Task: Find connections with filter location Cullera with filter topic #linkedinwith filter profile language English with filter current company PayPal with filter school Mahatma Jyotiba Phule Rohilkhand University with filter industry Zoos and Botanical Gardens with filter service category Technical with filter keywords title Tutor/Online Tutor
Action: Mouse moved to (503, 65)
Screenshot: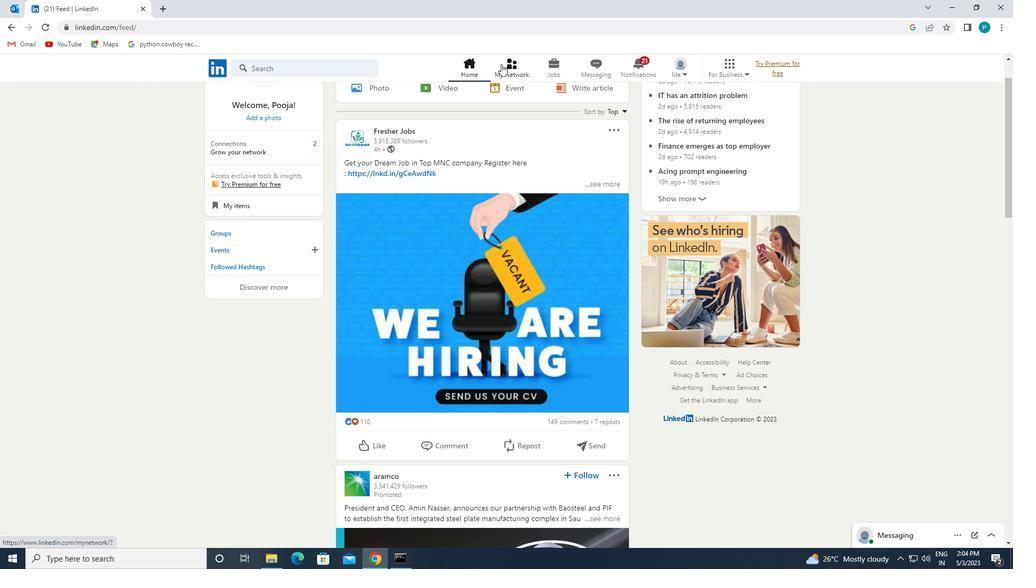 
Action: Mouse pressed left at (503, 65)
Screenshot: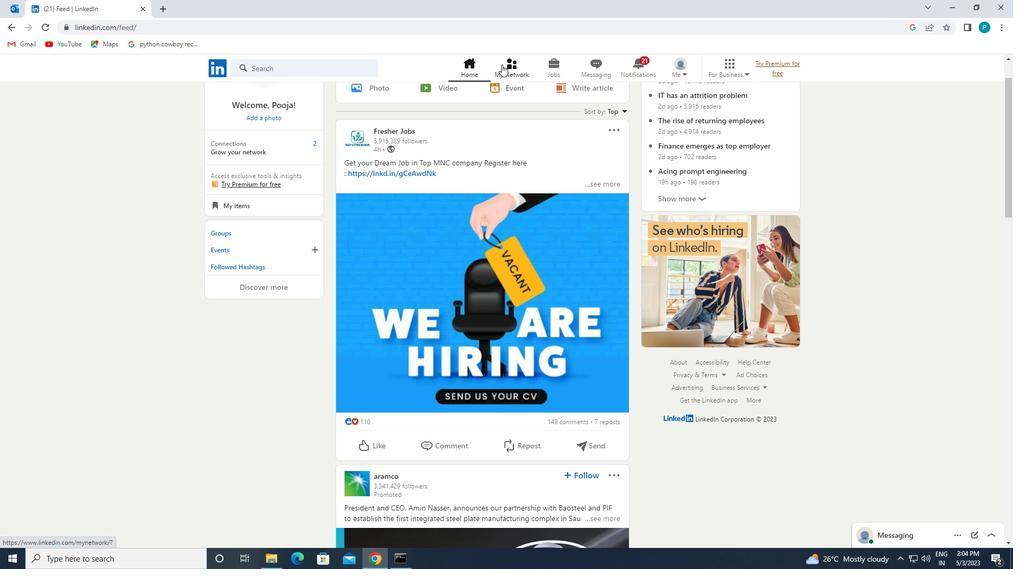 
Action: Mouse moved to (282, 121)
Screenshot: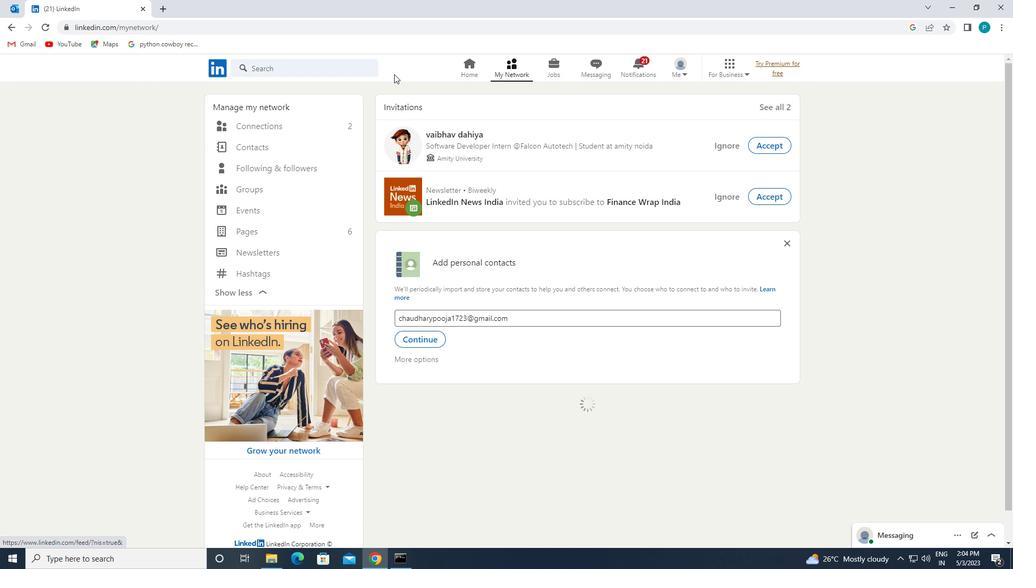
Action: Mouse pressed left at (282, 121)
Screenshot: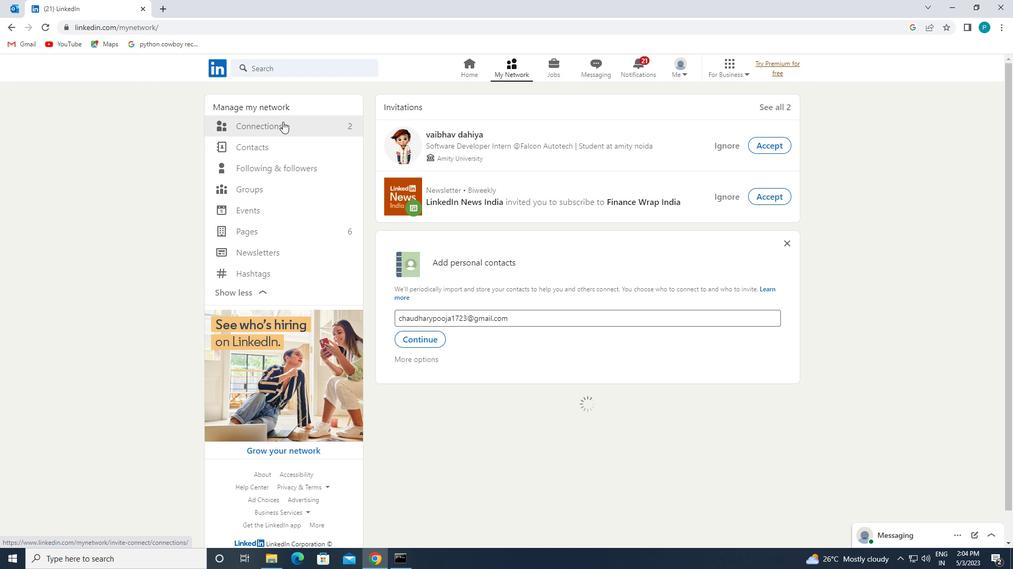 
Action: Mouse moved to (589, 124)
Screenshot: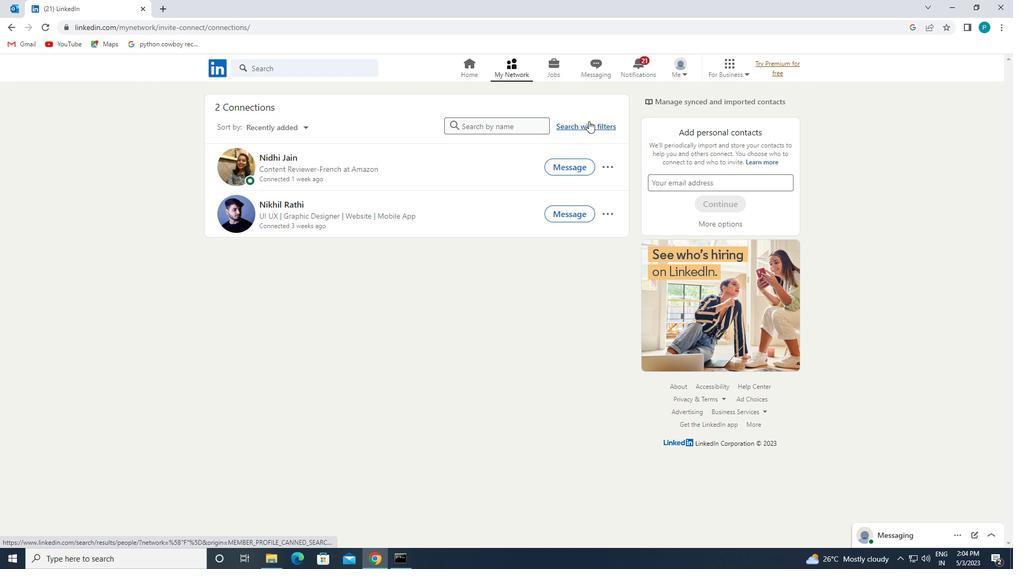 
Action: Mouse pressed left at (589, 124)
Screenshot: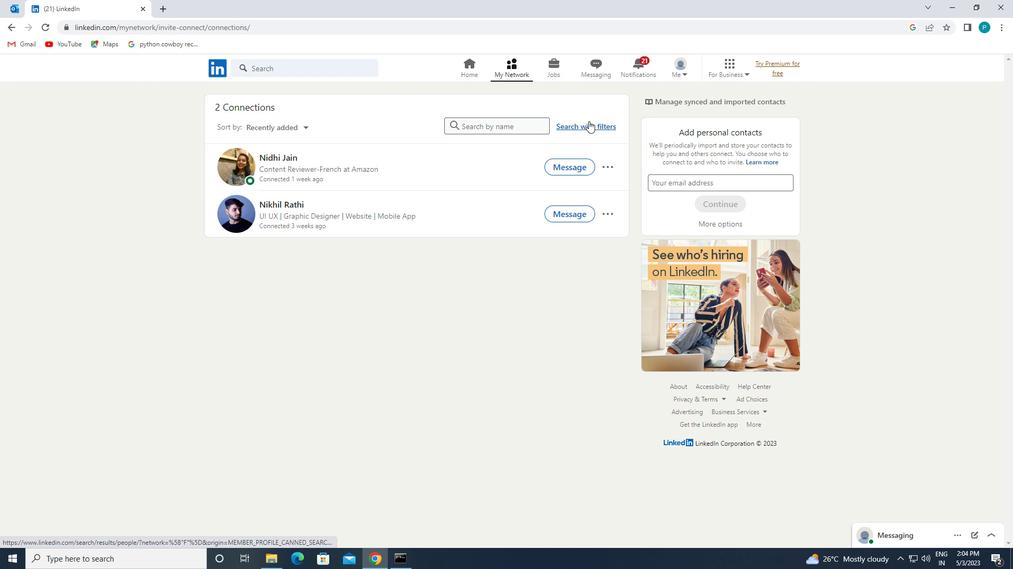 
Action: Mouse moved to (538, 98)
Screenshot: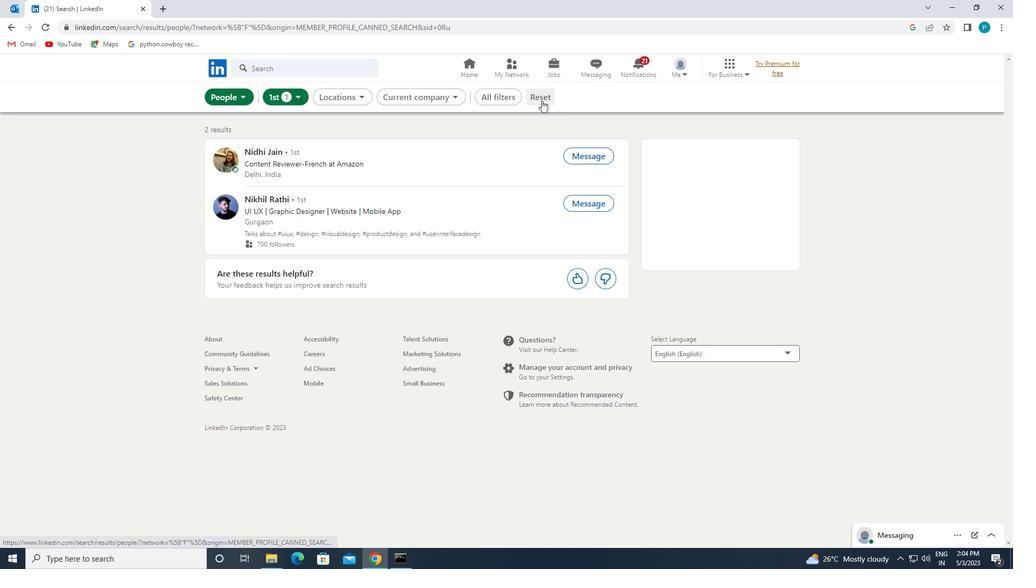 
Action: Mouse pressed left at (538, 98)
Screenshot: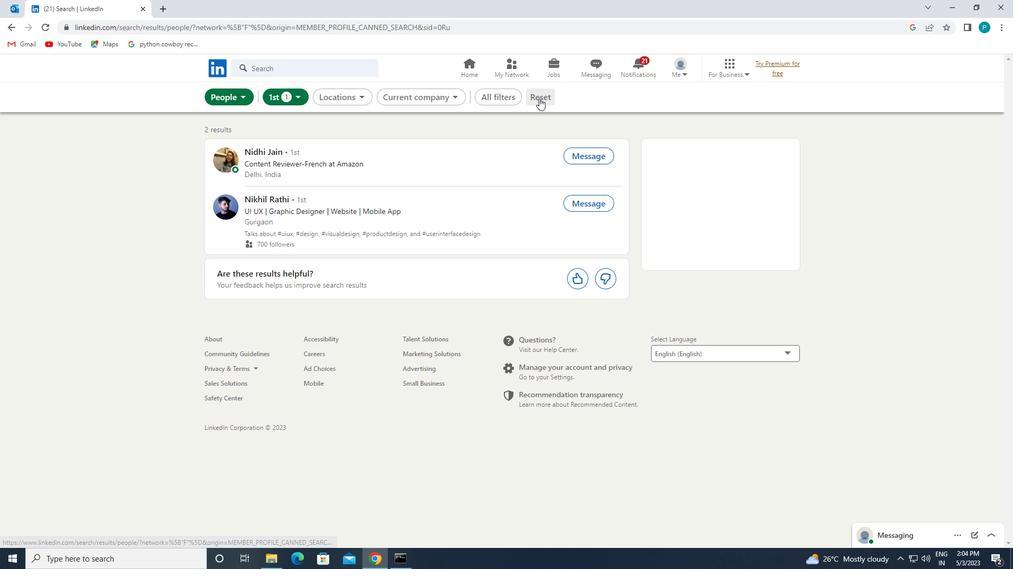 
Action: Mouse moved to (538, 98)
Screenshot: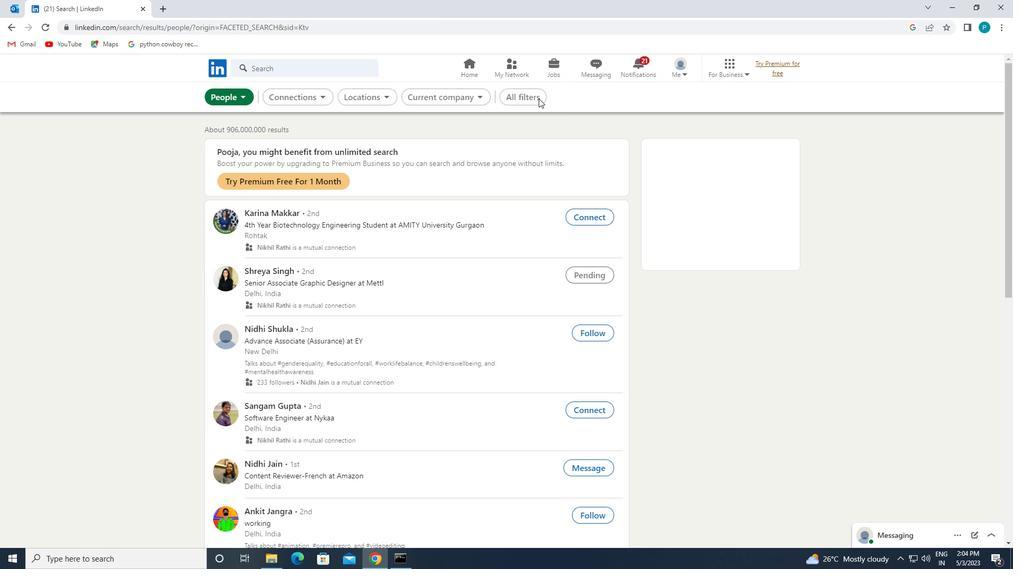 
Action: Mouse pressed left at (538, 98)
Screenshot: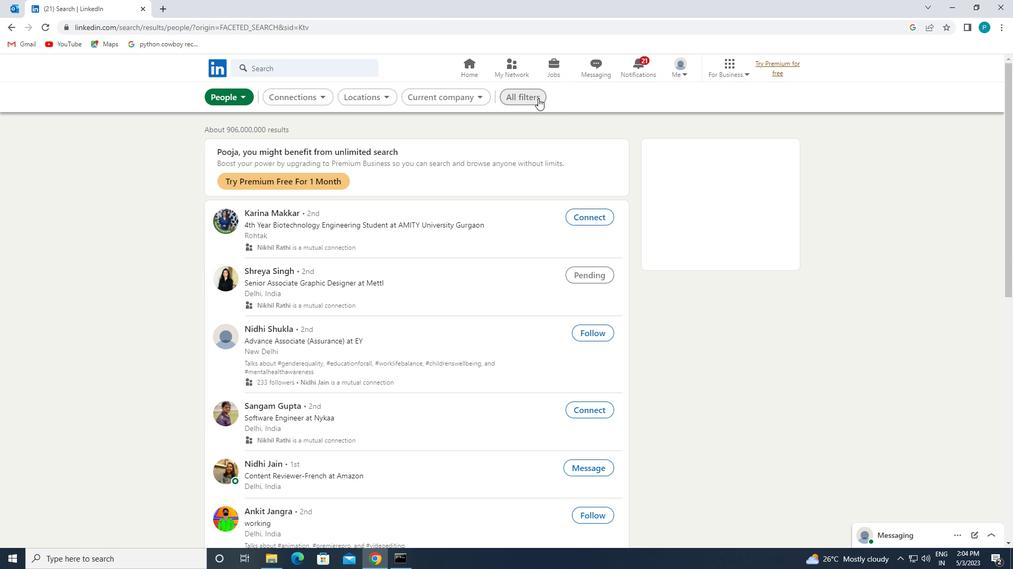 
Action: Mouse moved to (894, 239)
Screenshot: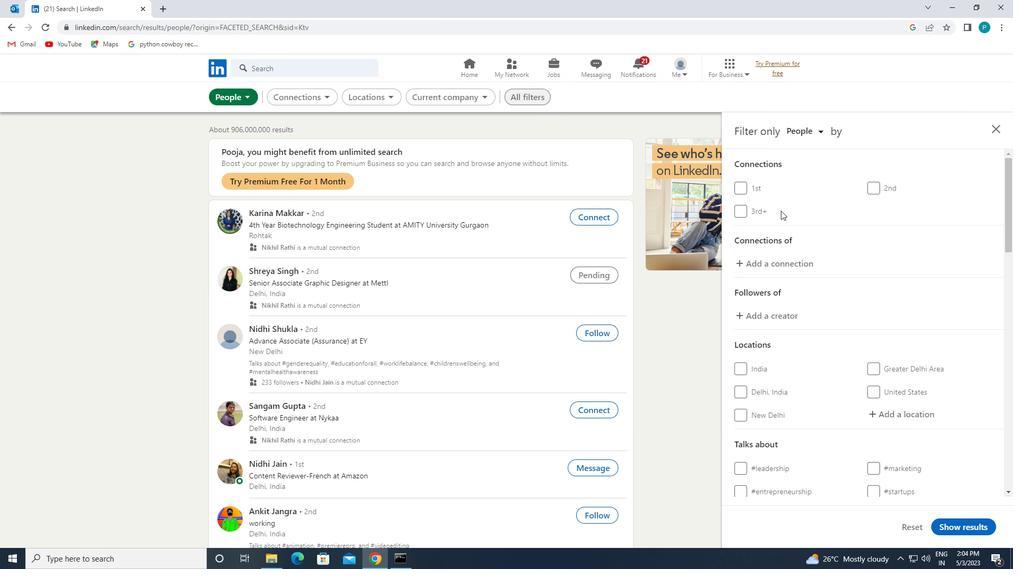 
Action: Mouse scrolled (894, 239) with delta (0, 0)
Screenshot: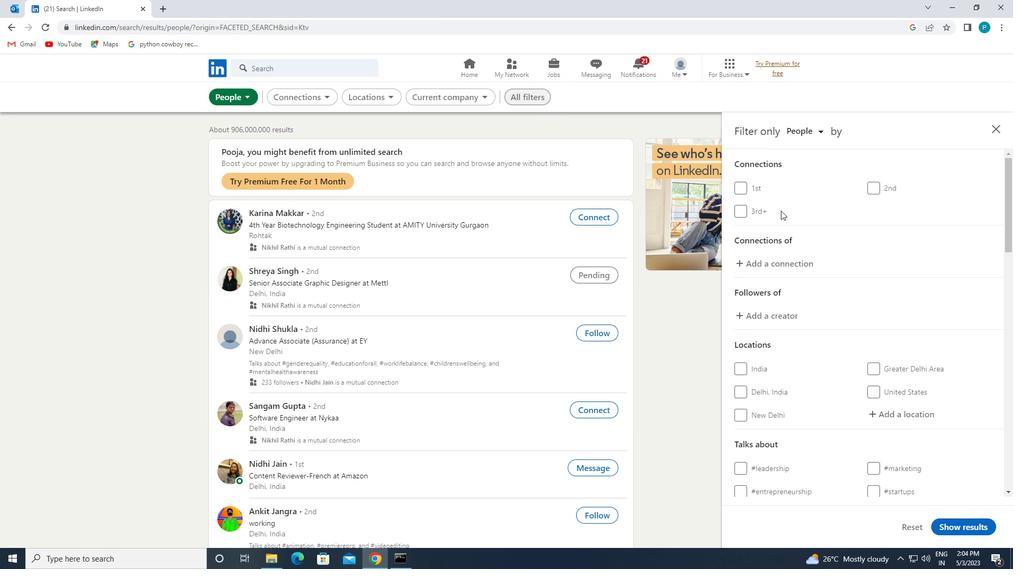 
Action: Mouse scrolled (894, 239) with delta (0, 0)
Screenshot: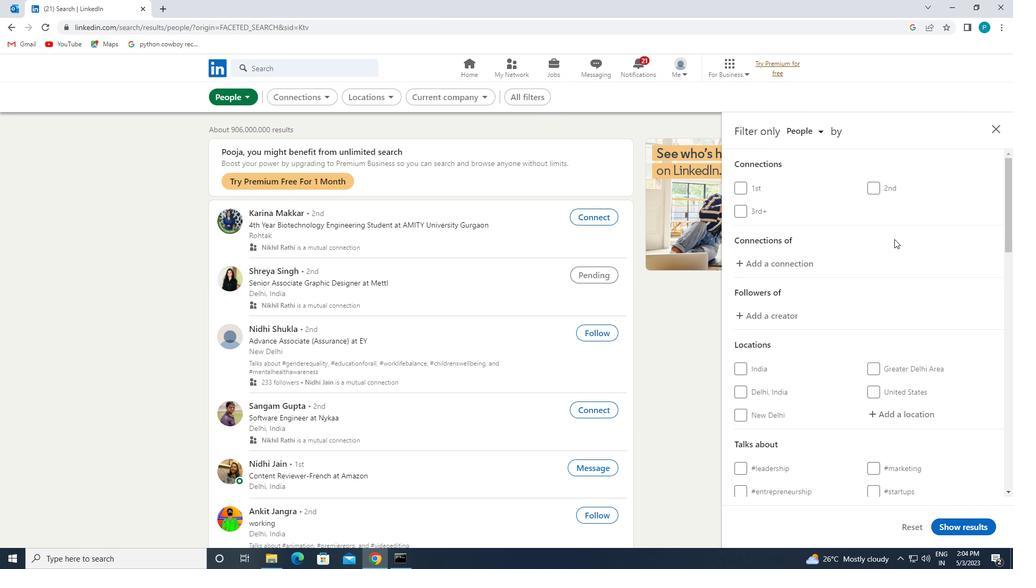 
Action: Mouse moved to (889, 309)
Screenshot: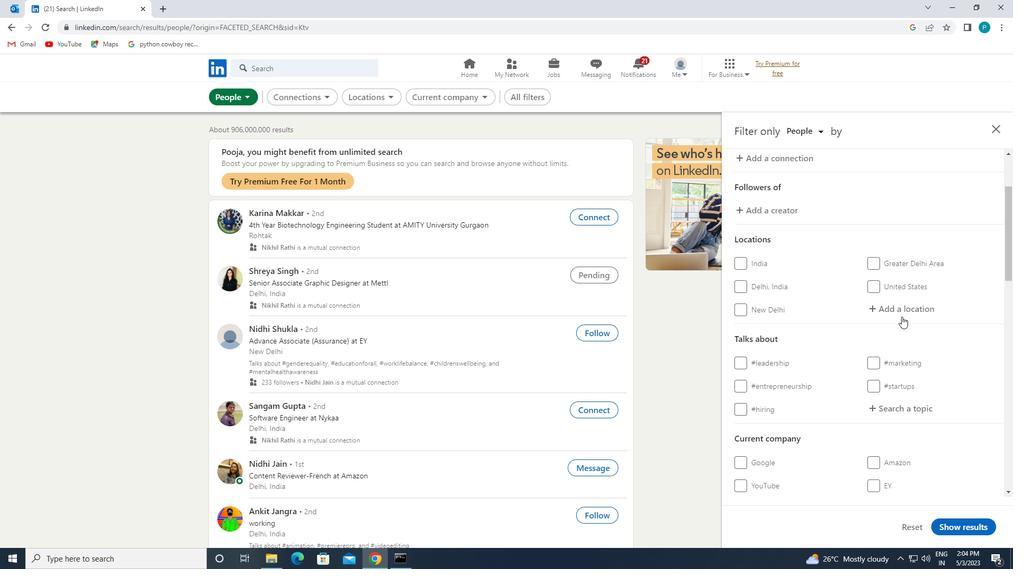 
Action: Mouse pressed left at (889, 309)
Screenshot: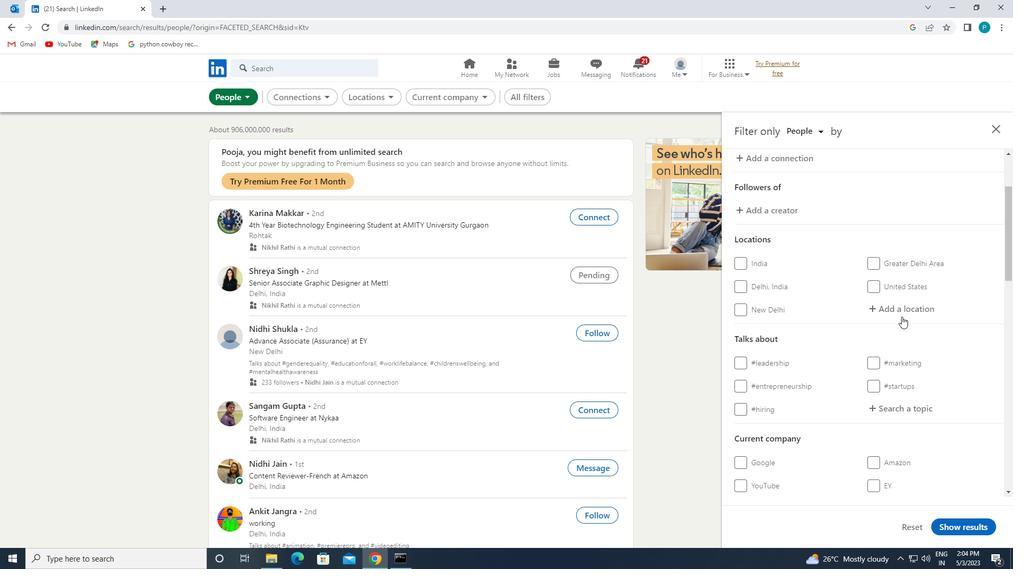 
Action: Mouse moved to (1013, 396)
Screenshot: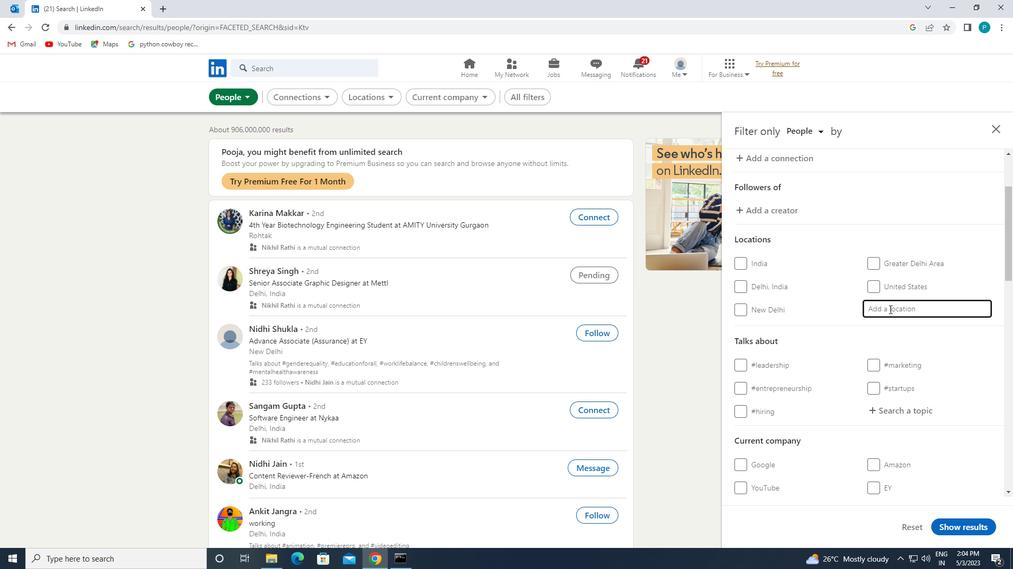 
Action: Key pressed <Key.caps_lock>c<Key.caps_lock>ullera
Screenshot: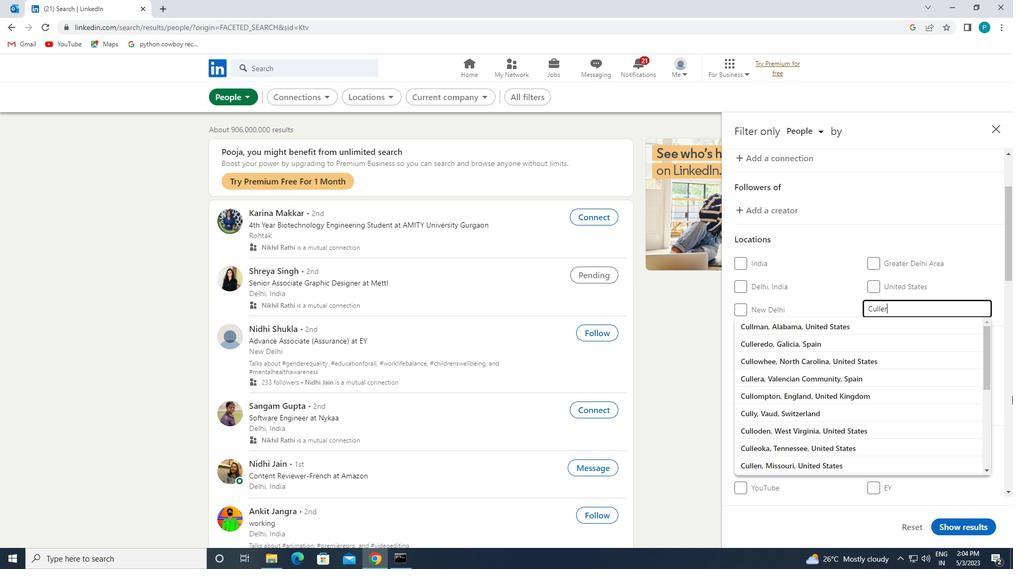 
Action: Mouse moved to (915, 330)
Screenshot: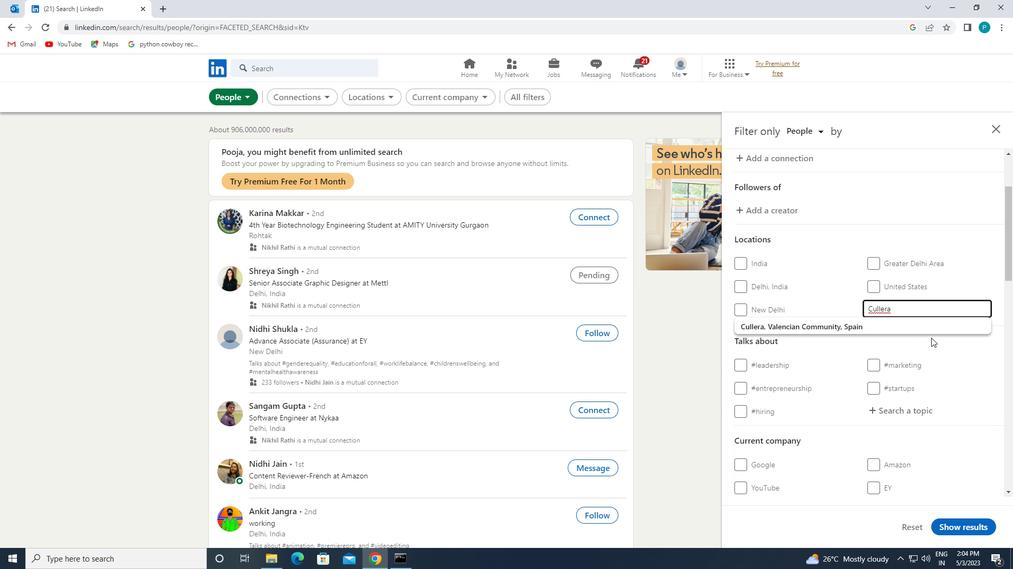 
Action: Mouse pressed left at (915, 330)
Screenshot: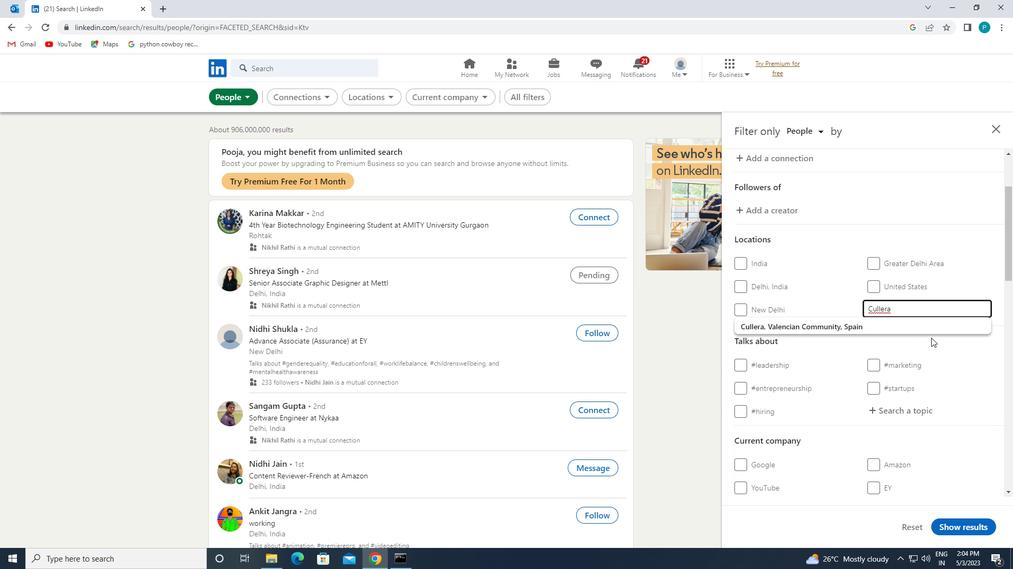
Action: Mouse scrolled (915, 330) with delta (0, 0)
Screenshot: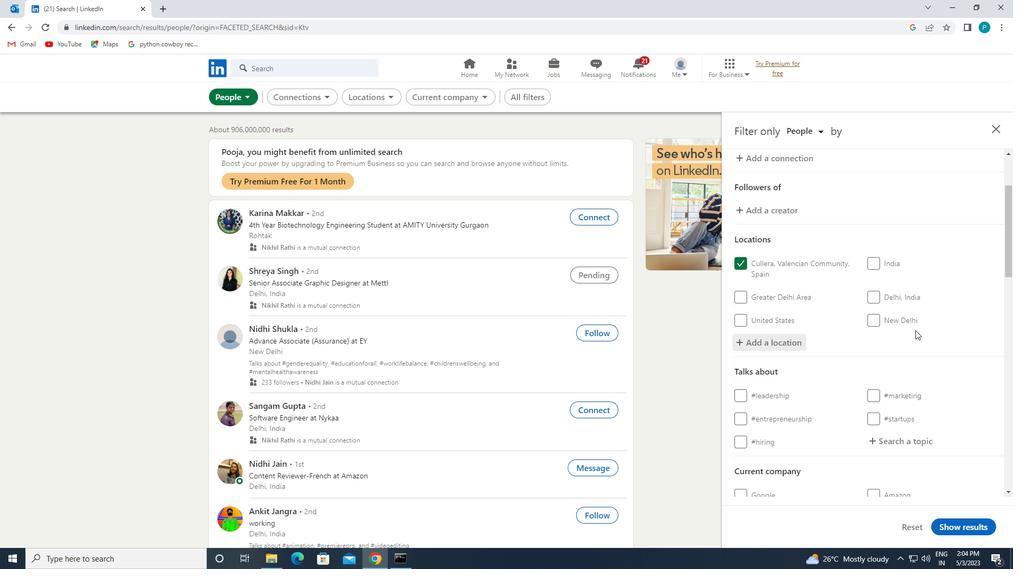 
Action: Mouse moved to (908, 392)
Screenshot: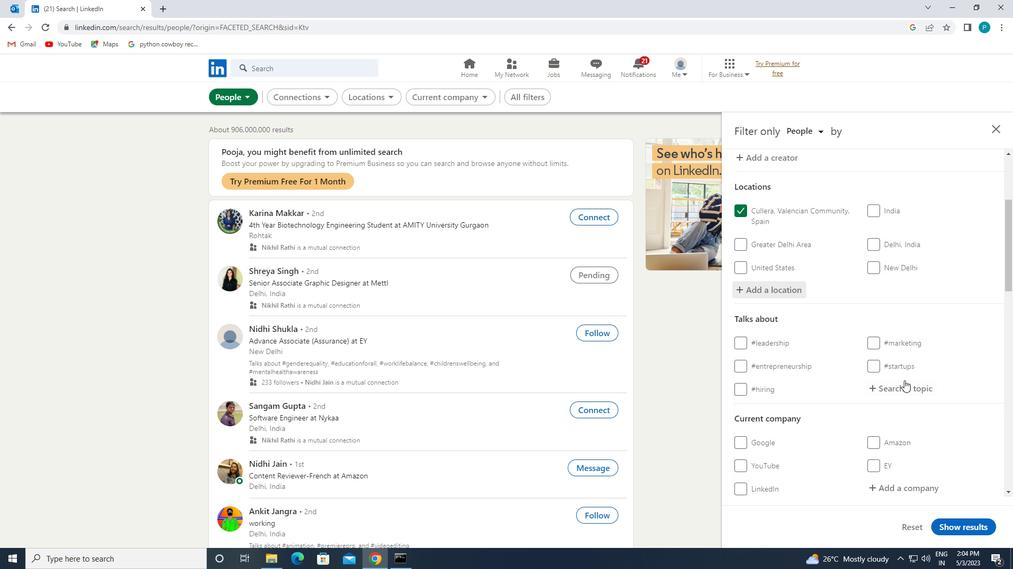 
Action: Mouse pressed left at (908, 392)
Screenshot: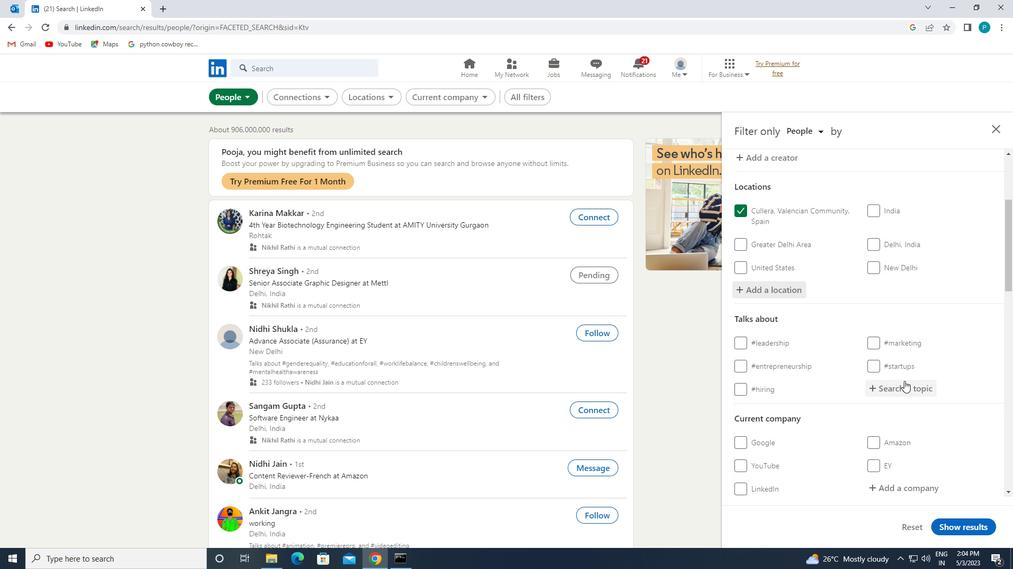 
Action: Key pressed <Key.shift>#LINKEDIN
Screenshot: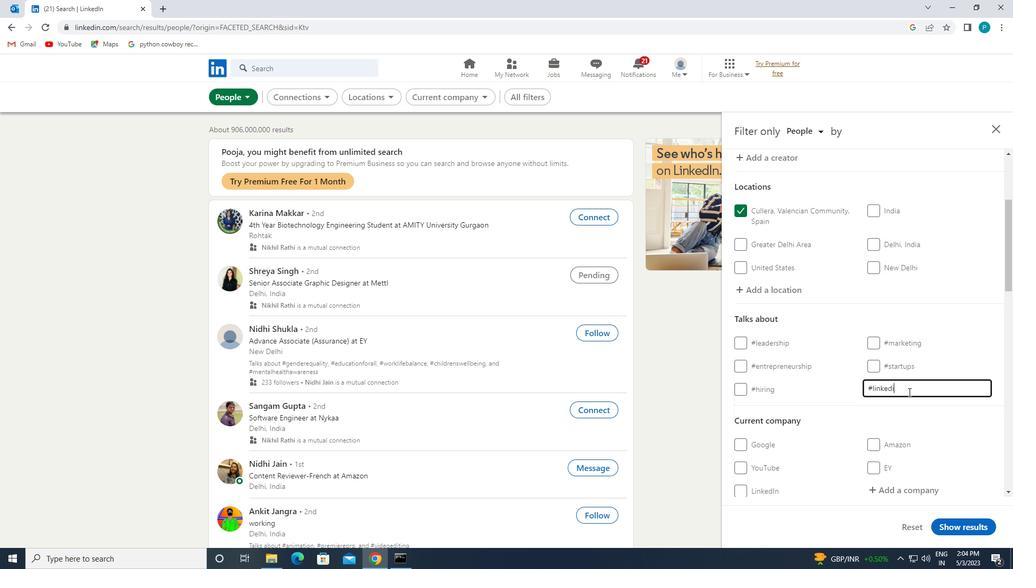 
Action: Mouse moved to (877, 370)
Screenshot: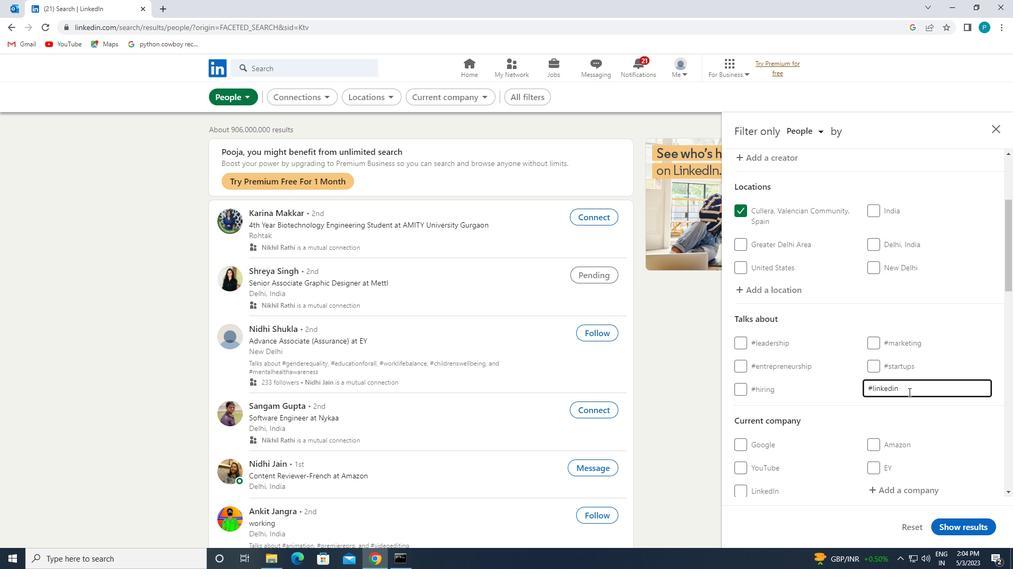 
Action: Mouse scrolled (877, 369) with delta (0, 0)
Screenshot: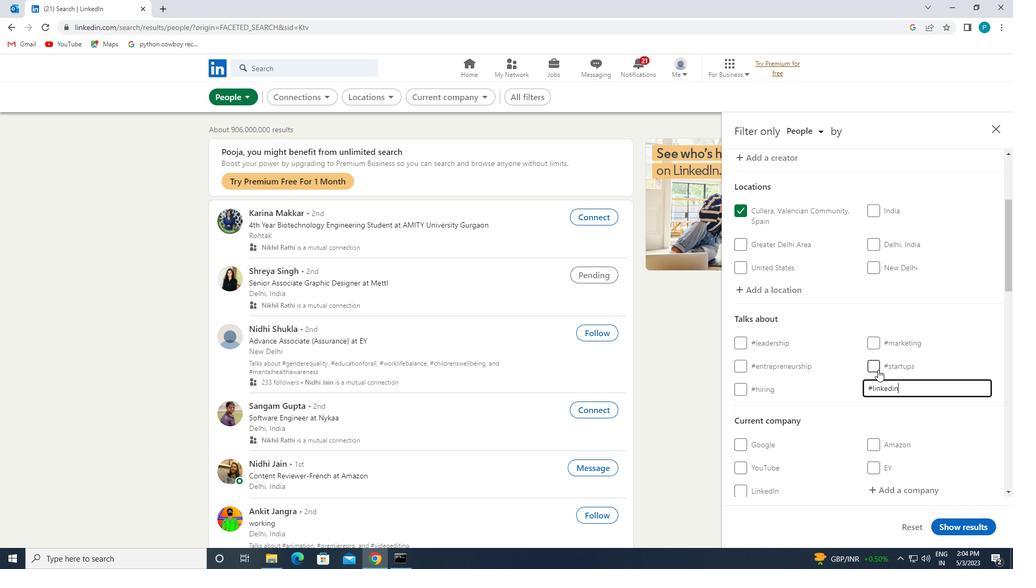 
Action: Mouse scrolled (877, 369) with delta (0, 0)
Screenshot: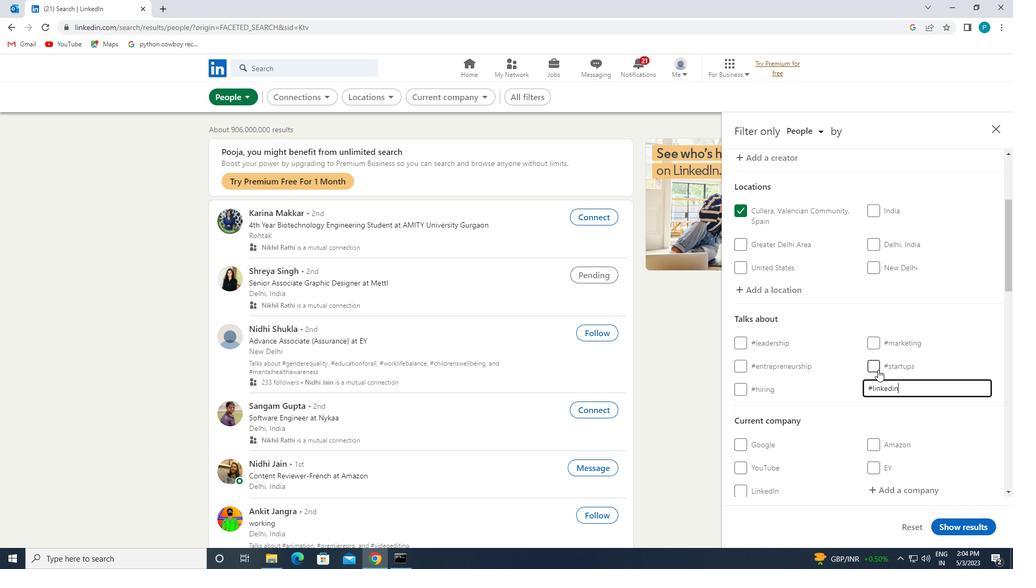 
Action: Mouse scrolled (877, 369) with delta (0, 0)
Screenshot: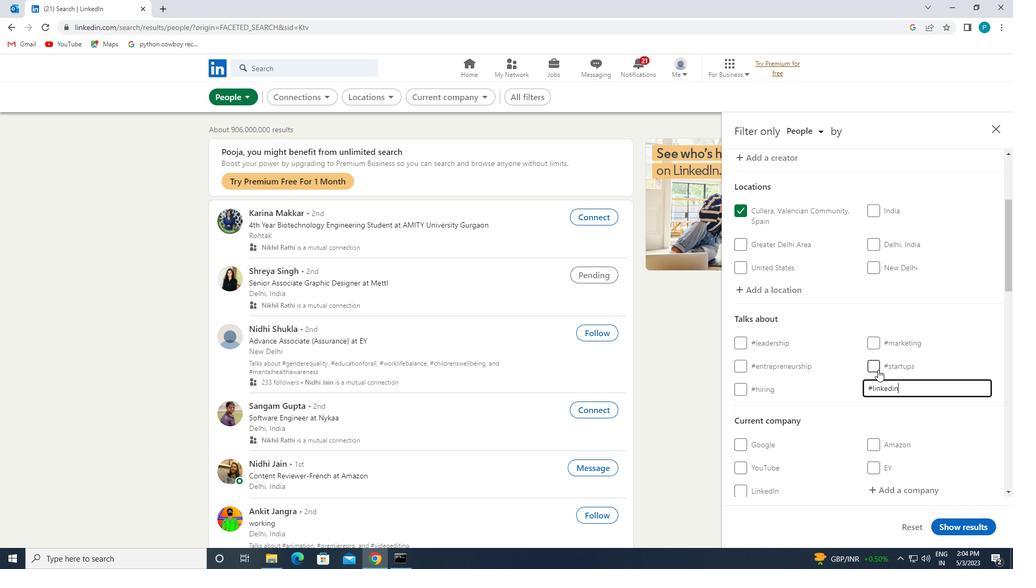 
Action: Mouse scrolled (877, 369) with delta (0, 0)
Screenshot: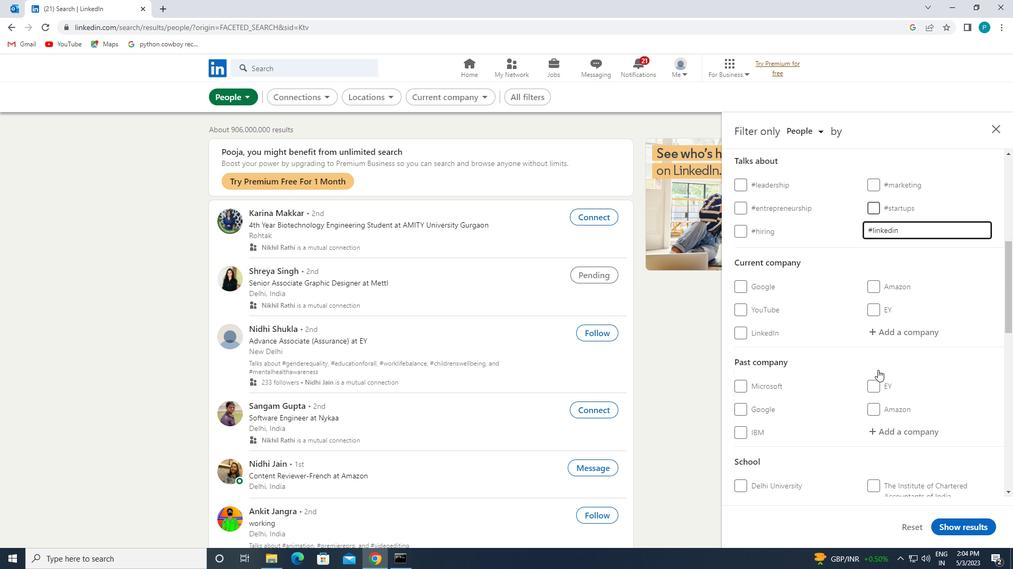 
Action: Mouse scrolled (877, 369) with delta (0, 0)
Screenshot: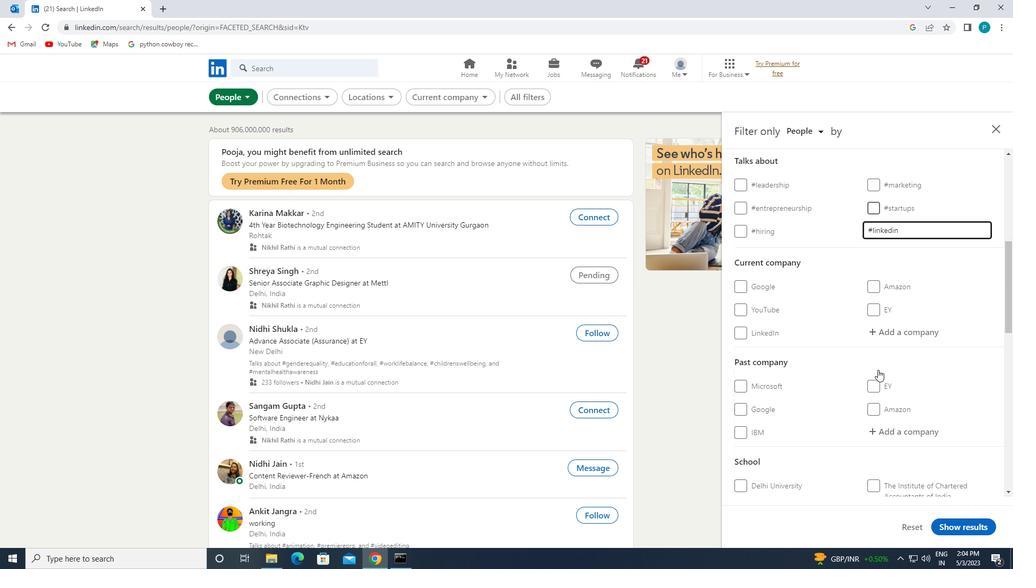 
Action: Mouse moved to (718, 445)
Screenshot: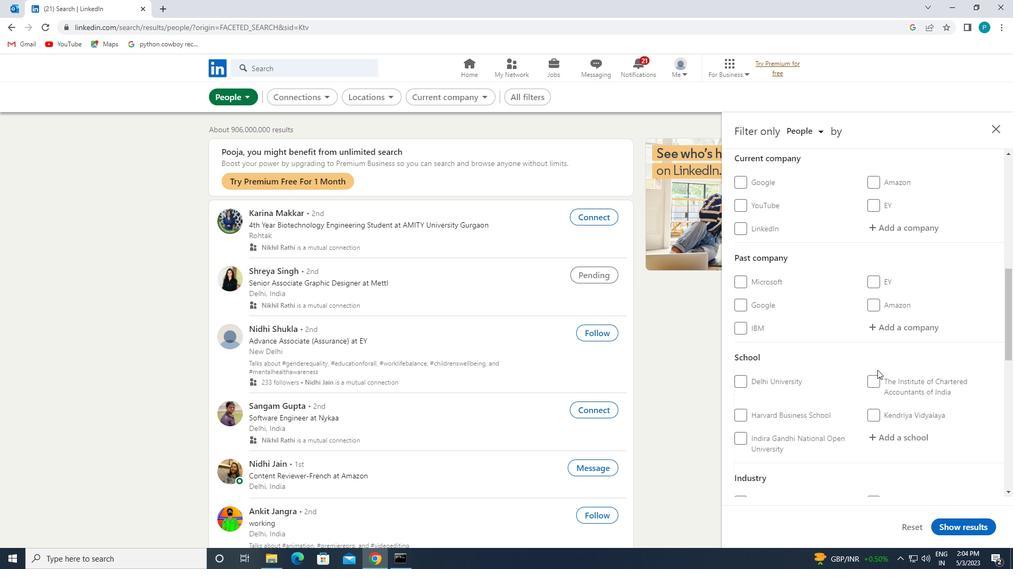 
Action: Mouse scrolled (718, 444) with delta (0, 0)
Screenshot: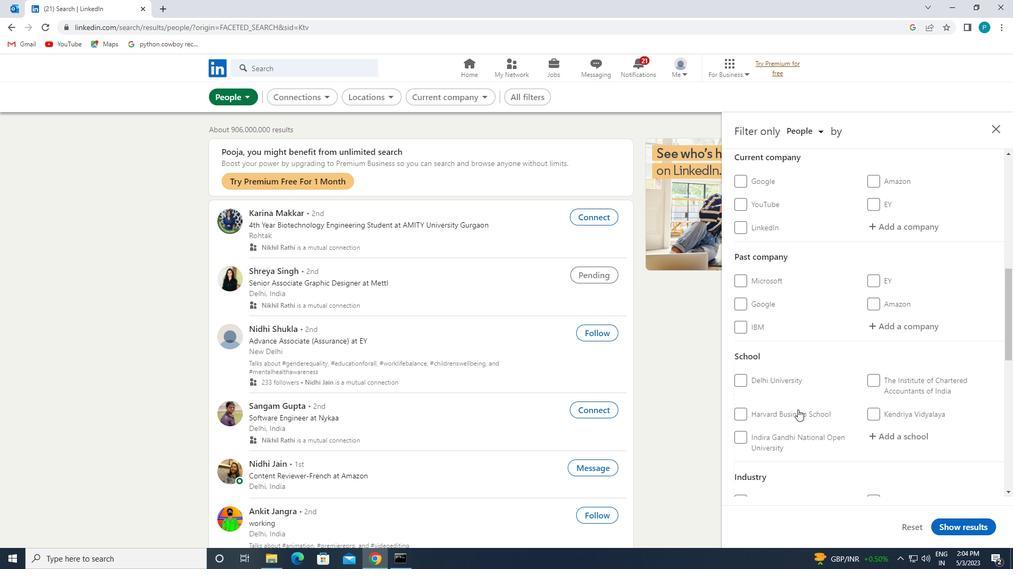 
Action: Mouse scrolled (718, 444) with delta (0, 0)
Screenshot: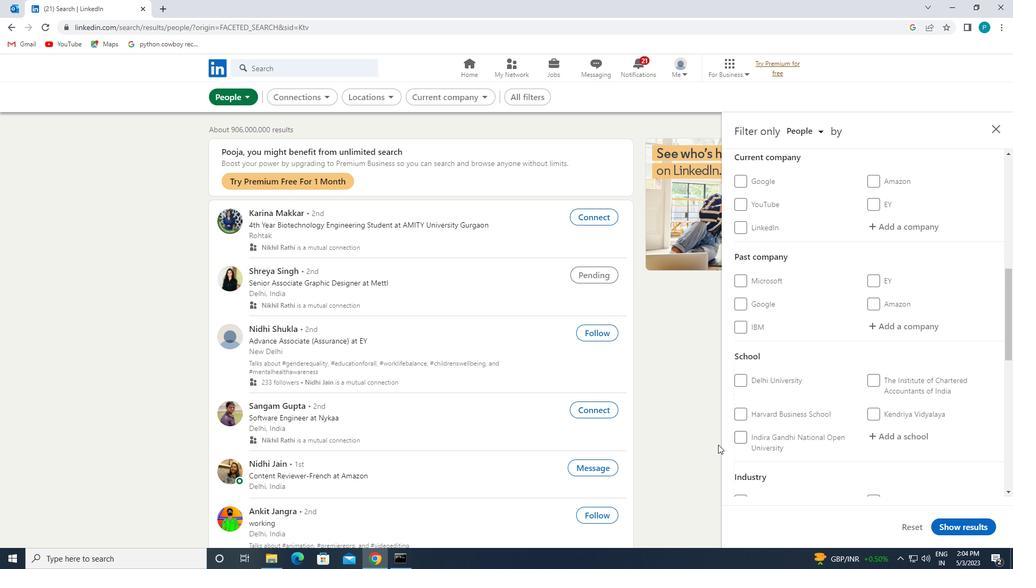 
Action: Mouse moved to (775, 437)
Screenshot: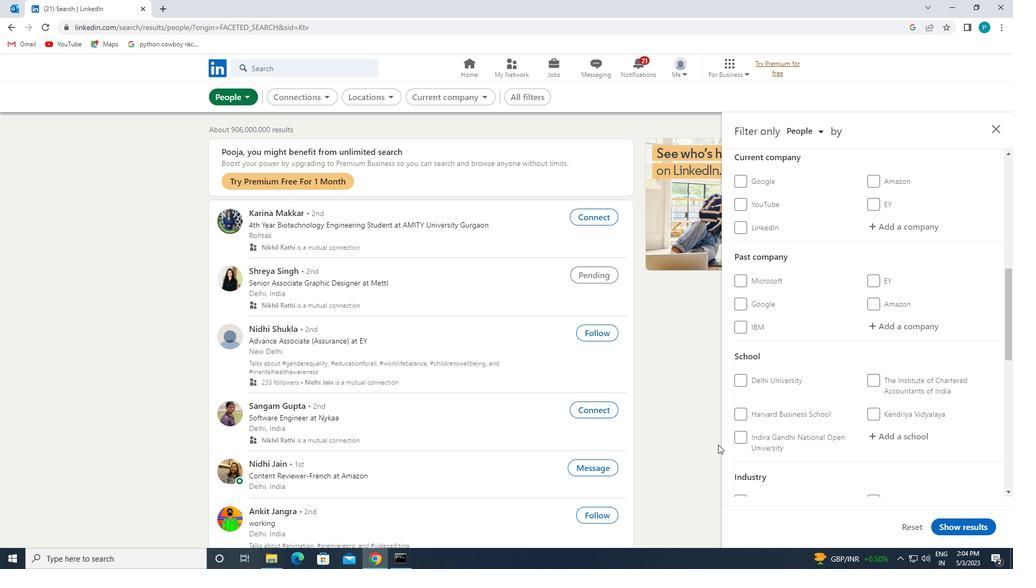 
Action: Mouse scrolled (775, 437) with delta (0, 0)
Screenshot: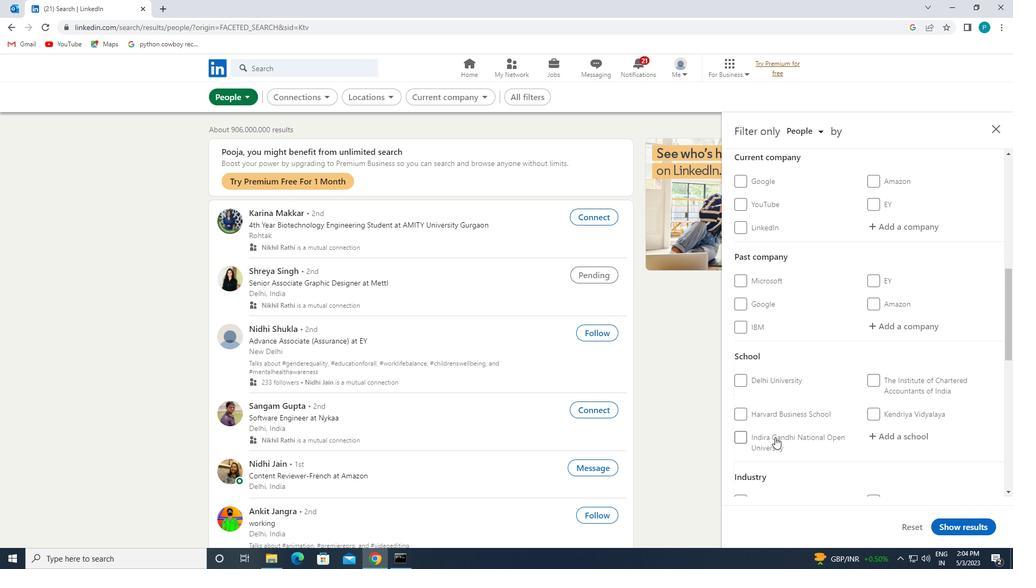 
Action: Mouse scrolled (775, 437) with delta (0, 0)
Screenshot: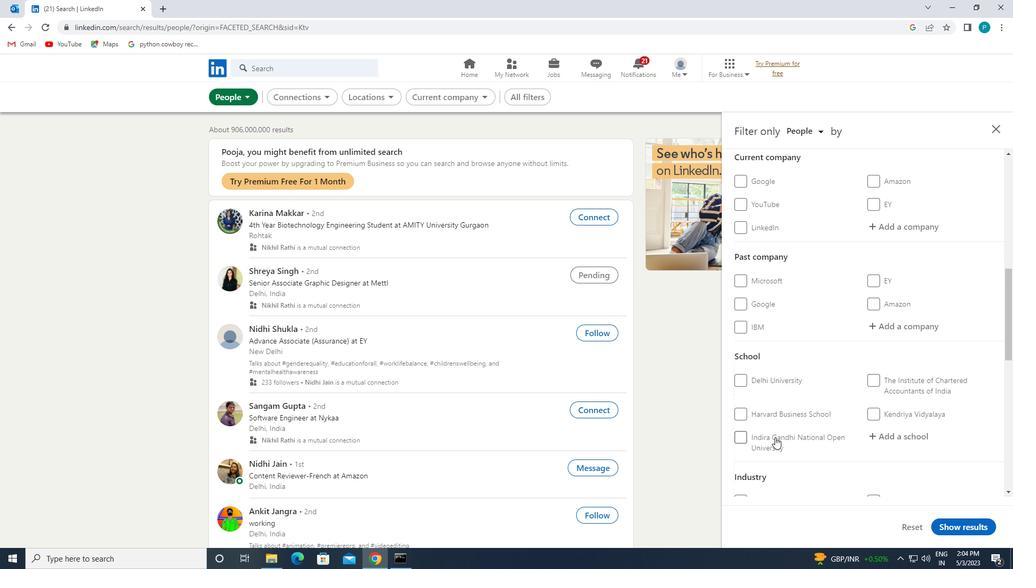 
Action: Mouse moved to (774, 433)
Screenshot: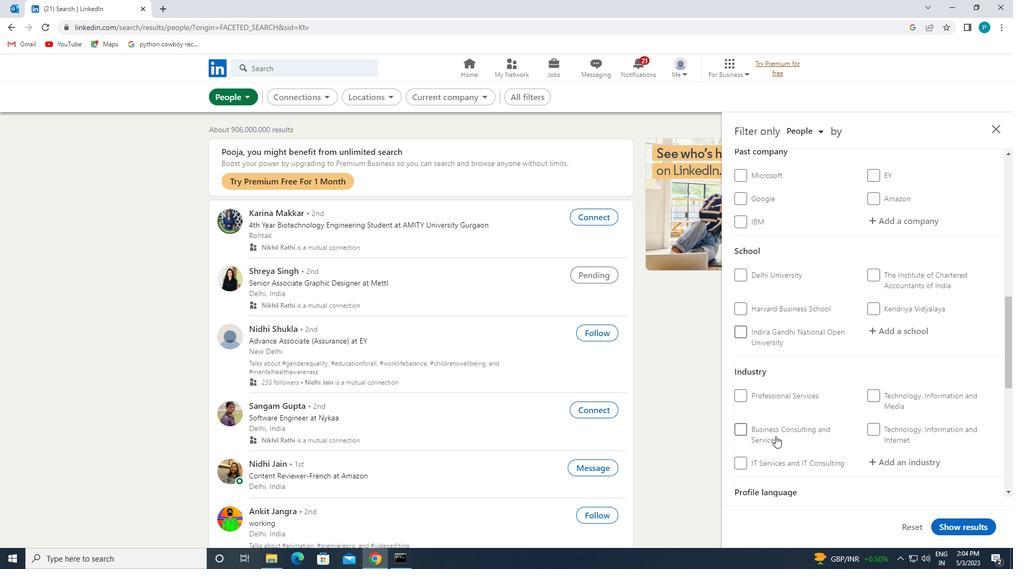 
Action: Mouse scrolled (774, 432) with delta (0, 0)
Screenshot: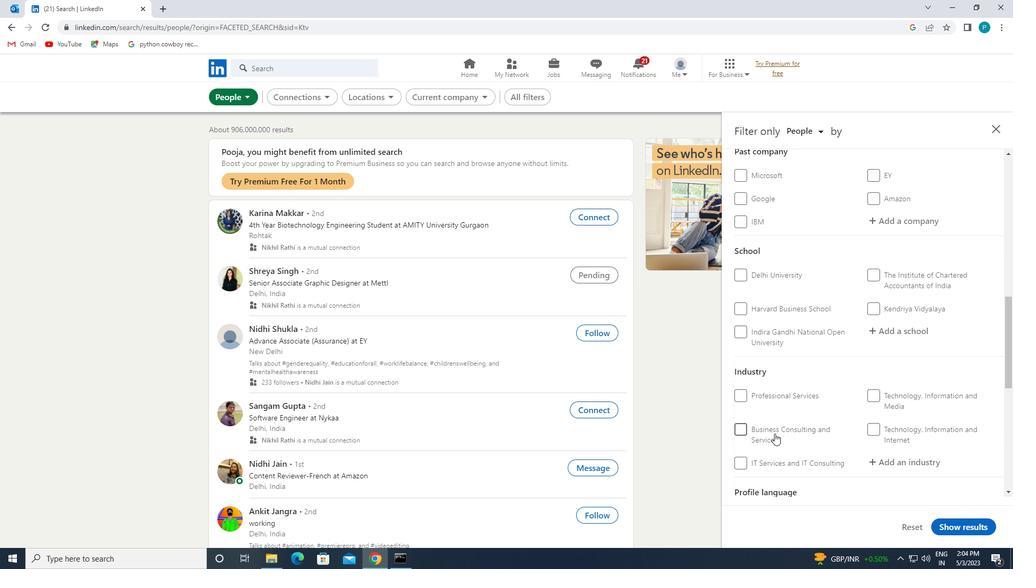 
Action: Mouse scrolled (774, 432) with delta (0, 0)
Screenshot: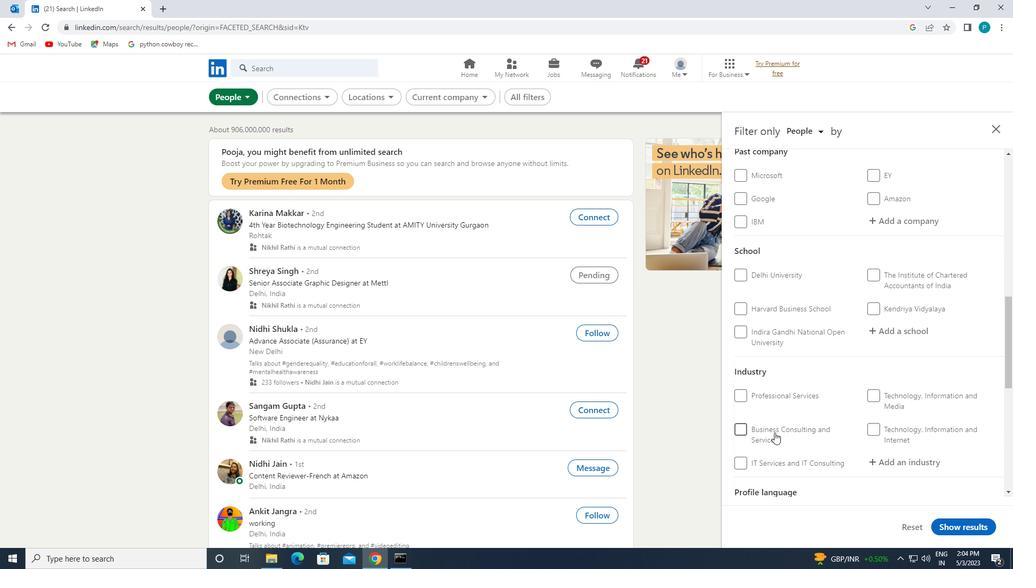 
Action: Mouse scrolled (774, 432) with delta (0, 0)
Screenshot: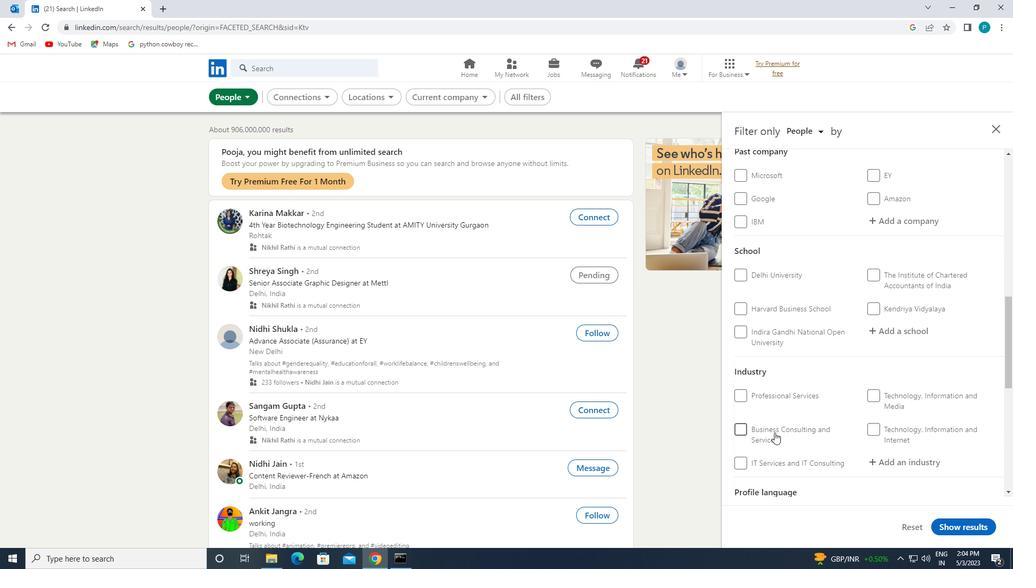 
Action: Mouse moved to (750, 356)
Screenshot: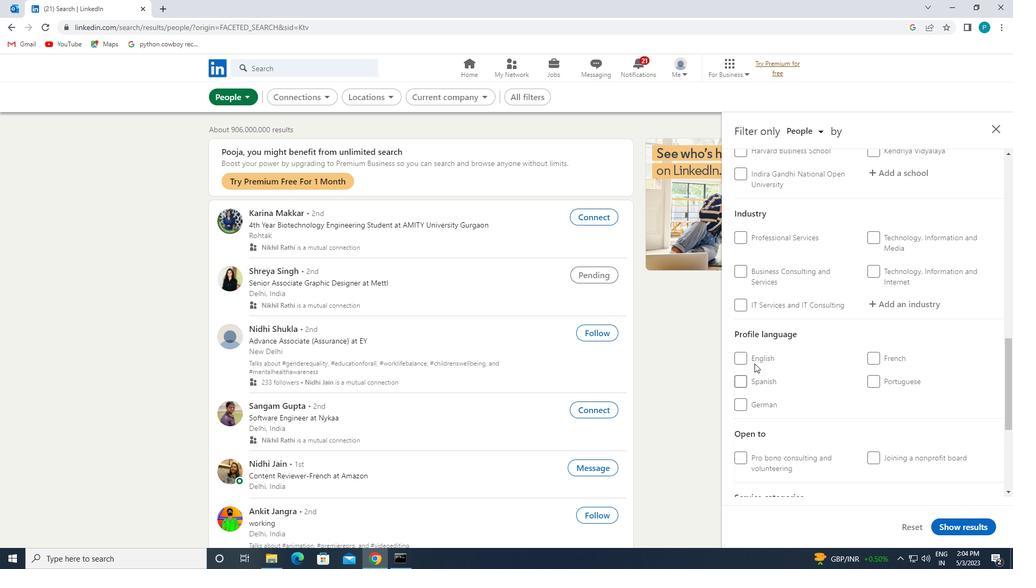 
Action: Mouse pressed left at (750, 356)
Screenshot: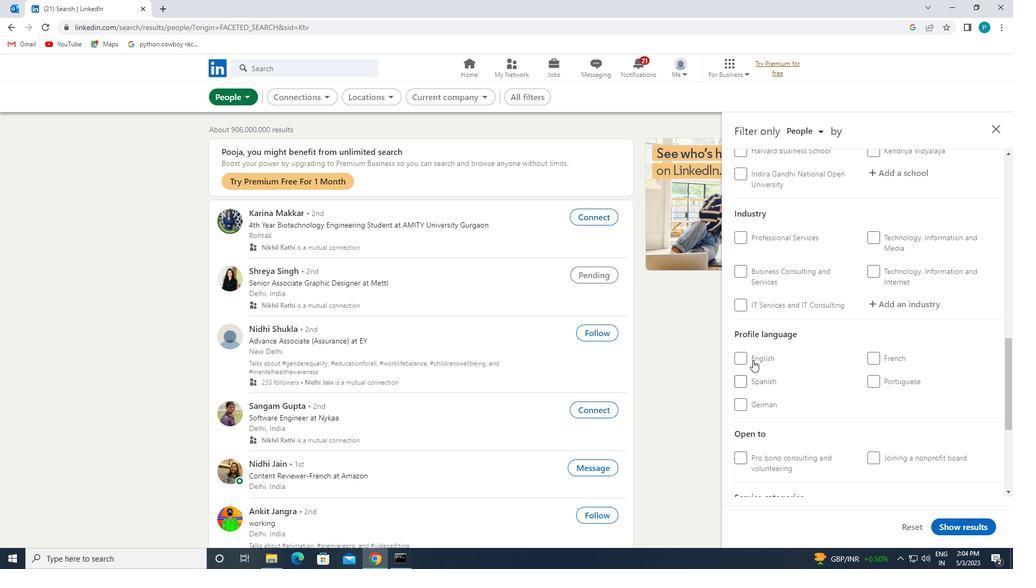 
Action: Mouse moved to (750, 356)
Screenshot: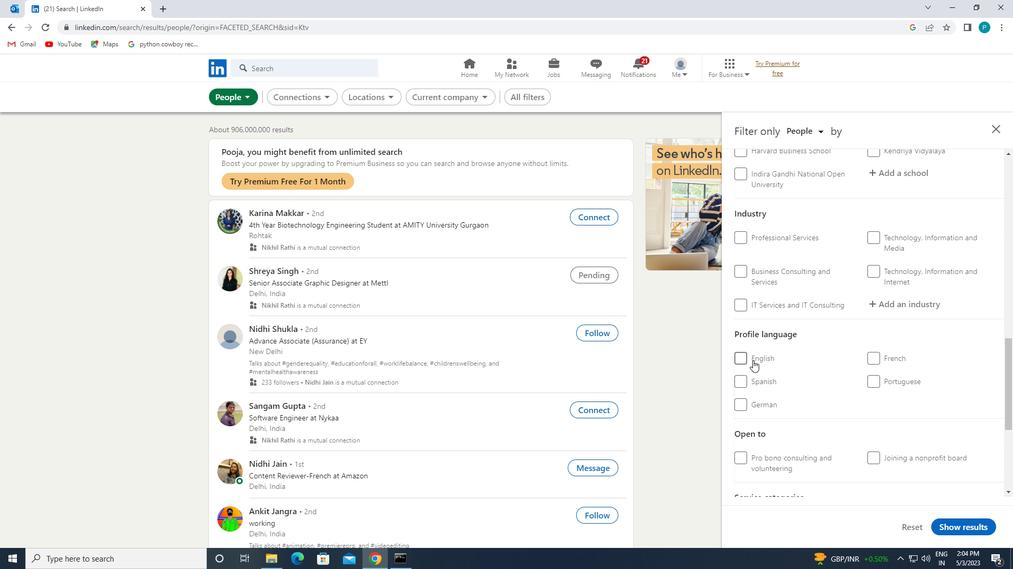 
Action: Mouse scrolled (750, 357) with delta (0, 0)
Screenshot: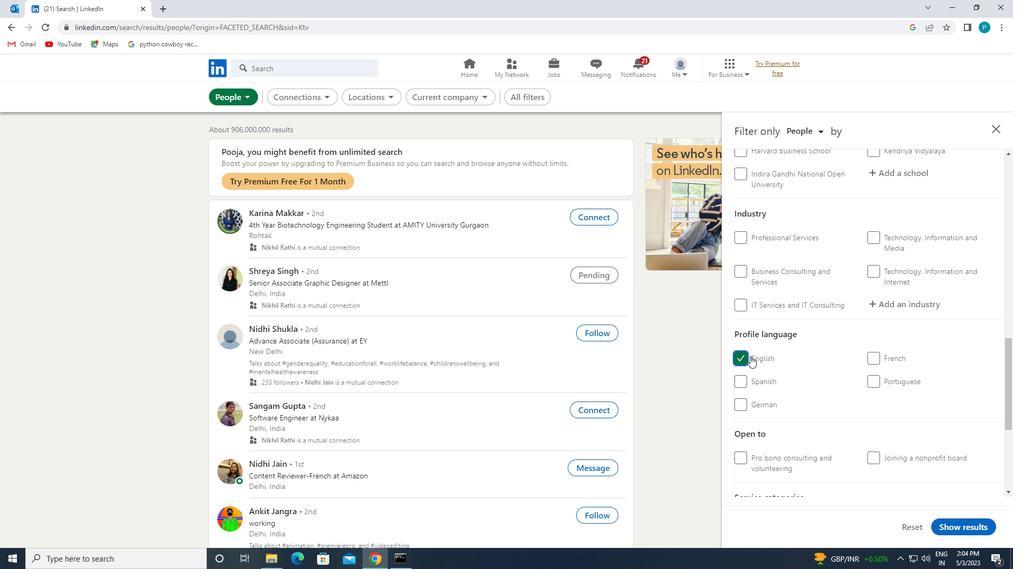 
Action: Mouse scrolled (750, 357) with delta (0, 0)
Screenshot: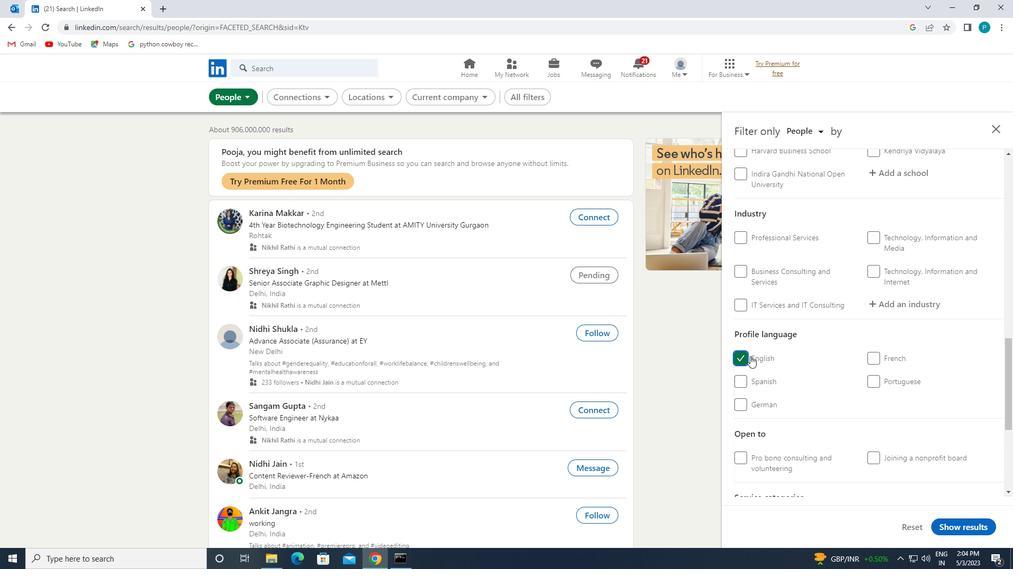 
Action: Mouse moved to (750, 356)
Screenshot: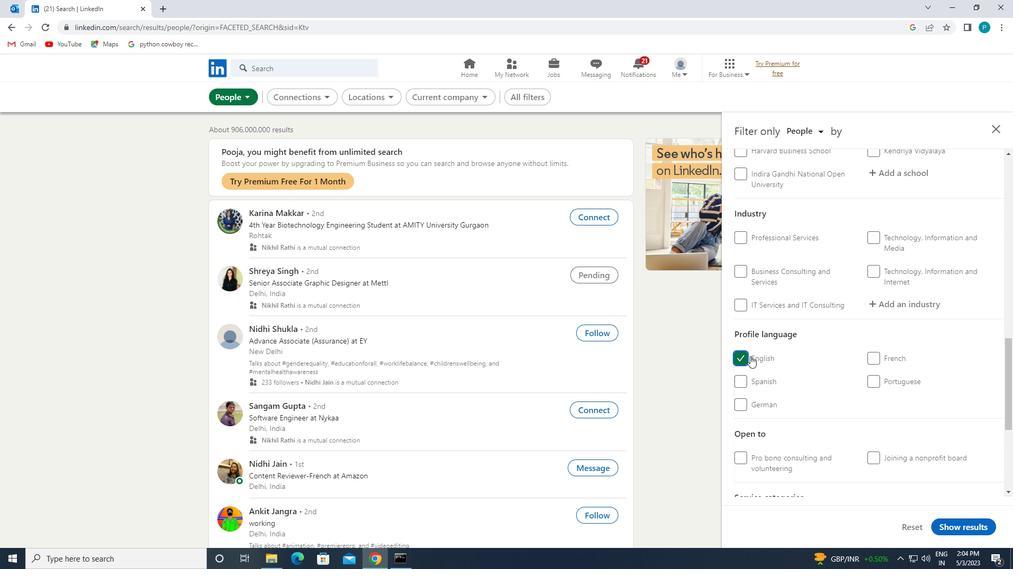 
Action: Mouse scrolled (750, 357) with delta (0, 0)
Screenshot: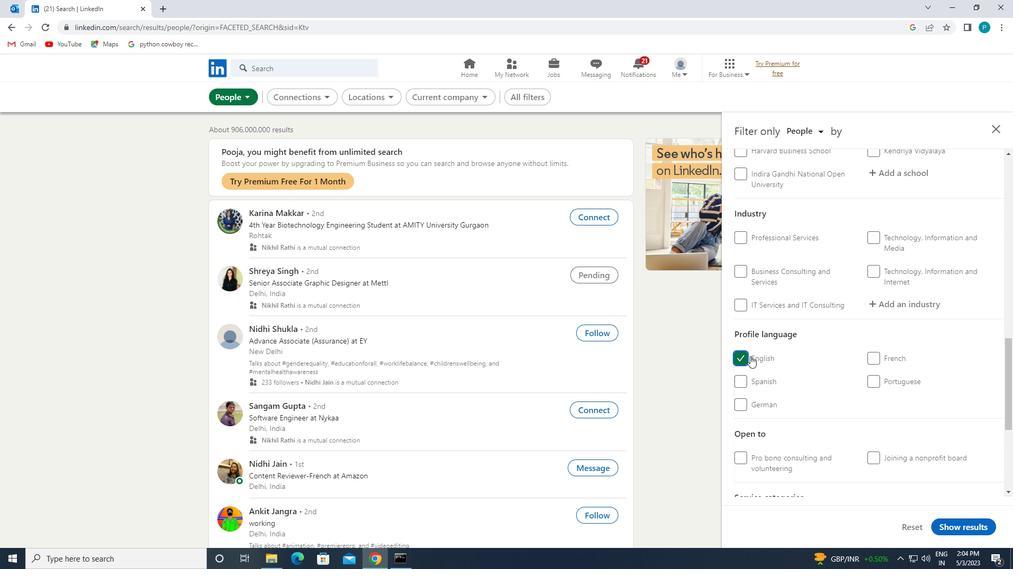 
Action: Mouse moved to (751, 356)
Screenshot: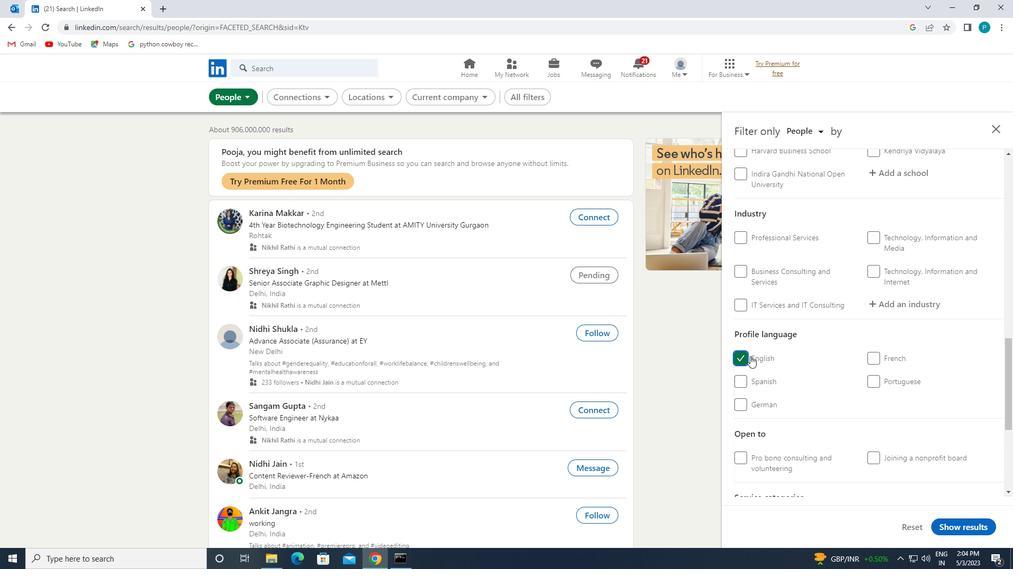 
Action: Mouse scrolled (751, 357) with delta (0, 0)
Screenshot: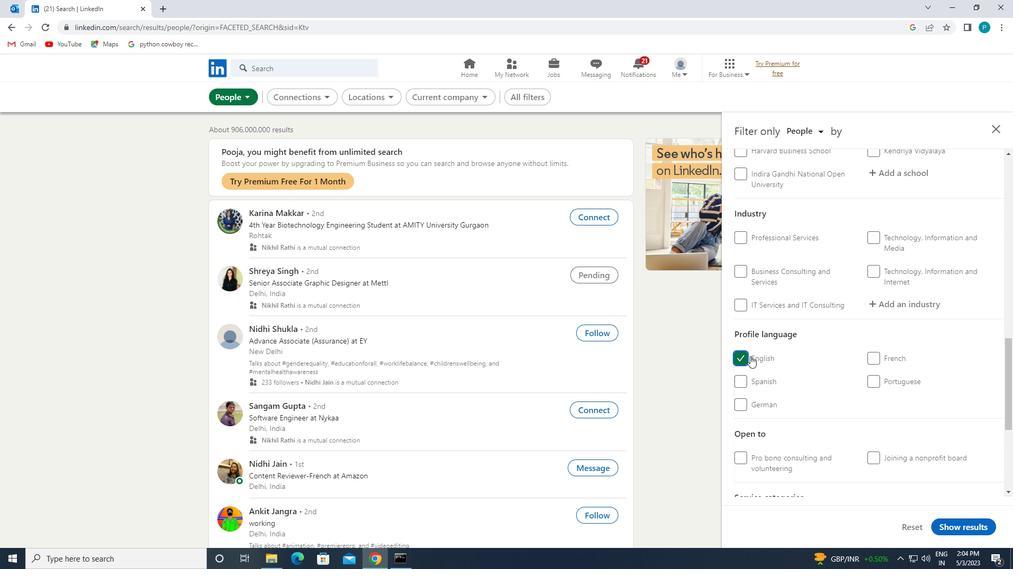 
Action: Mouse moved to (798, 361)
Screenshot: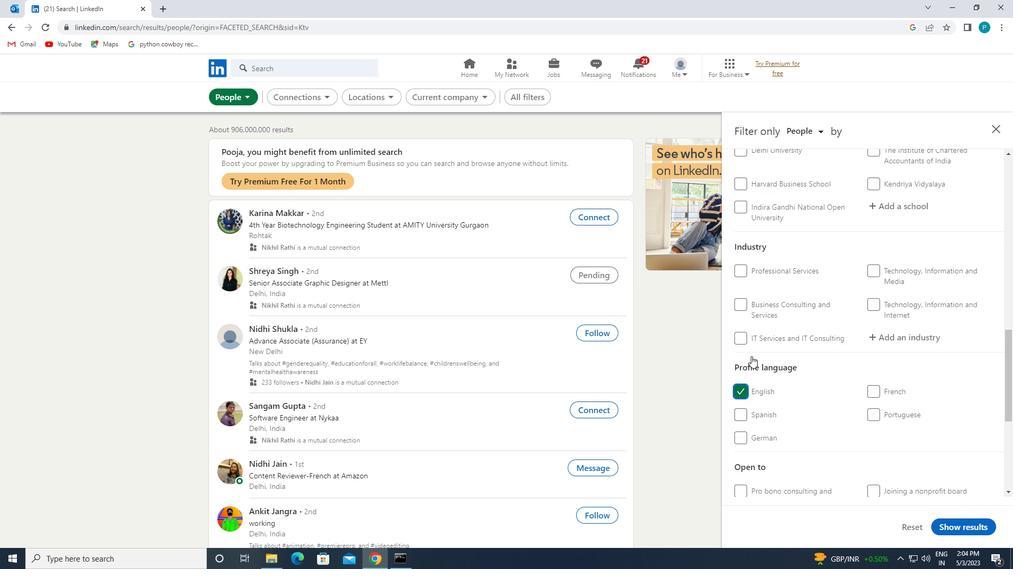 
Action: Mouse scrolled (798, 362) with delta (0, 0)
Screenshot: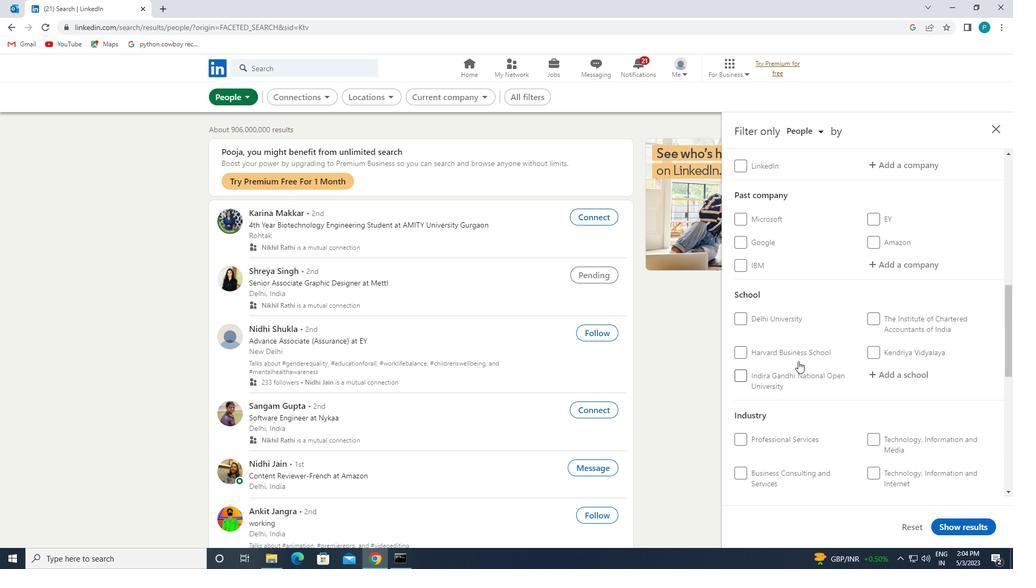 
Action: Mouse scrolled (798, 362) with delta (0, 0)
Screenshot: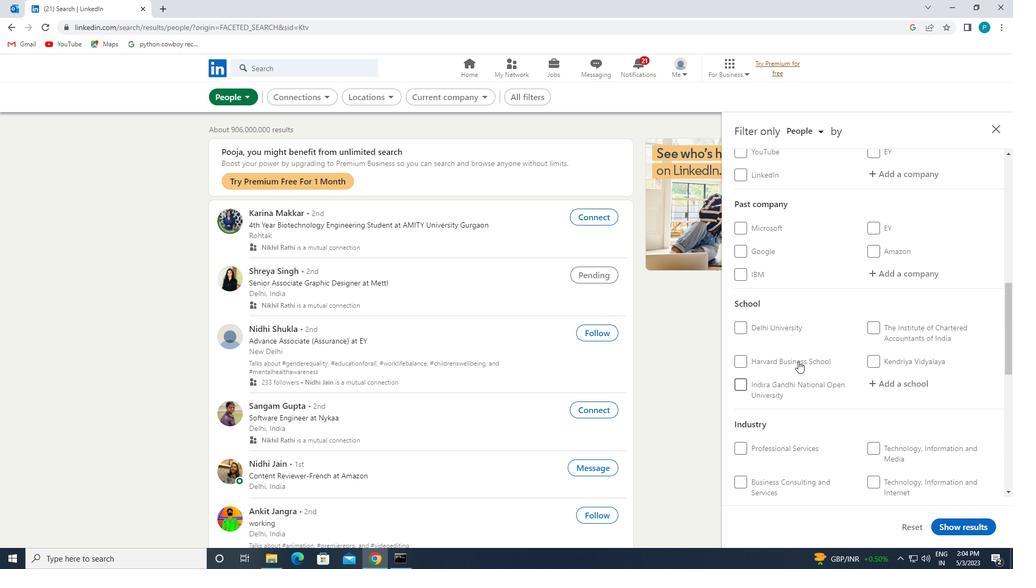 
Action: Mouse scrolled (798, 362) with delta (0, 0)
Screenshot: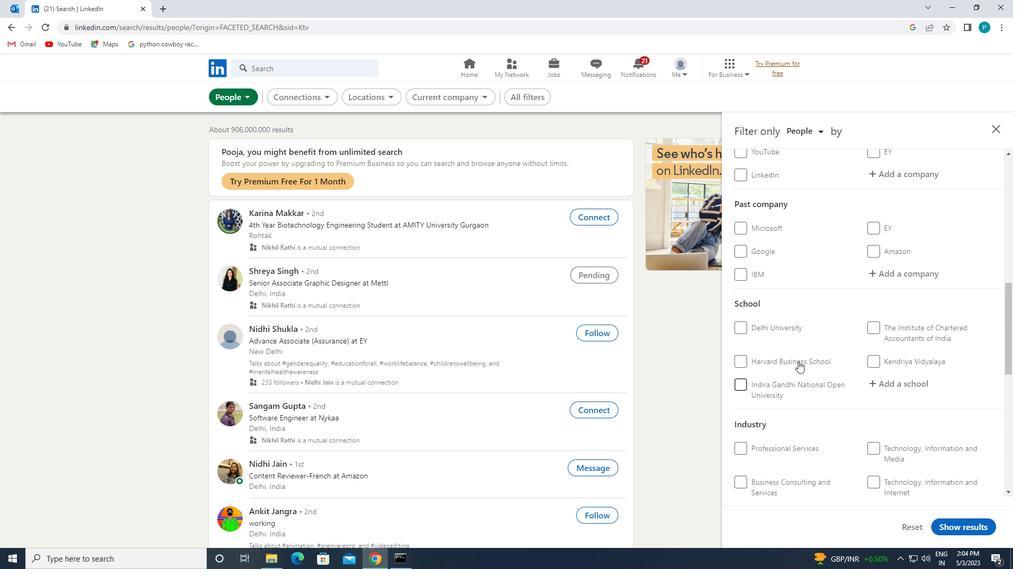 
Action: Mouse moved to (806, 377)
Screenshot: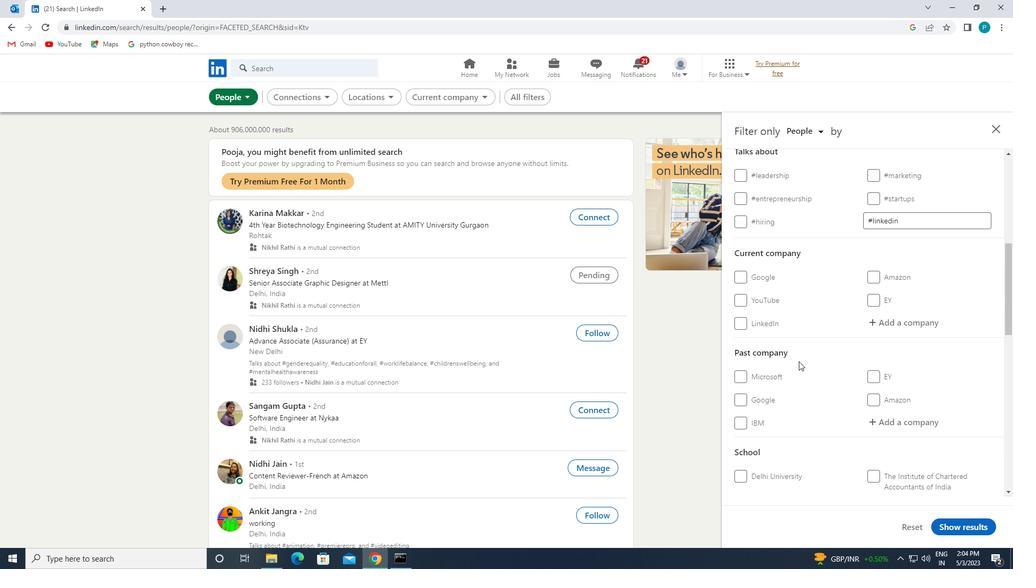 
Action: Mouse scrolled (806, 377) with delta (0, 0)
Screenshot: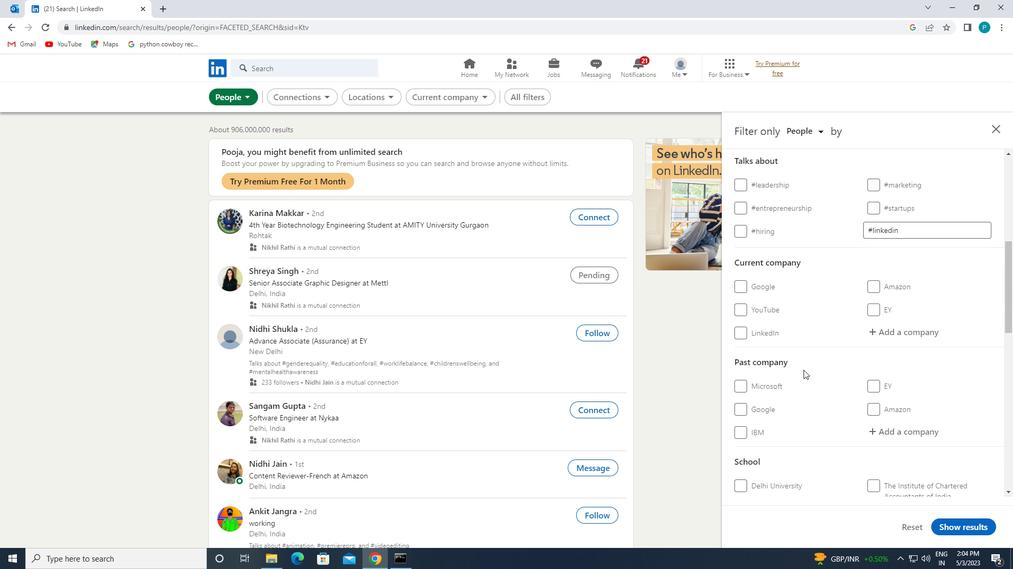 
Action: Mouse scrolled (806, 377) with delta (0, 0)
Screenshot: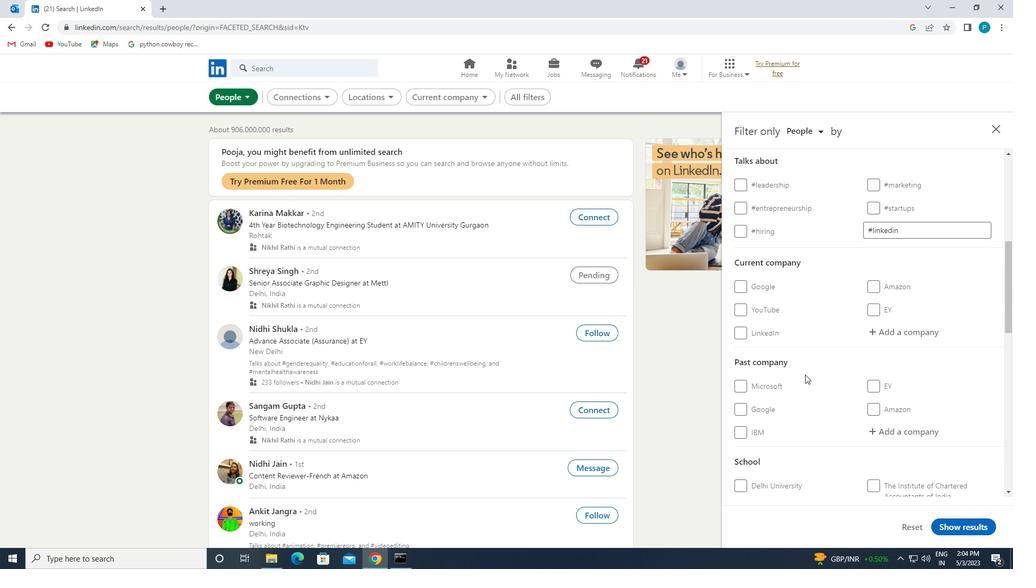
Action: Mouse moved to (886, 433)
Screenshot: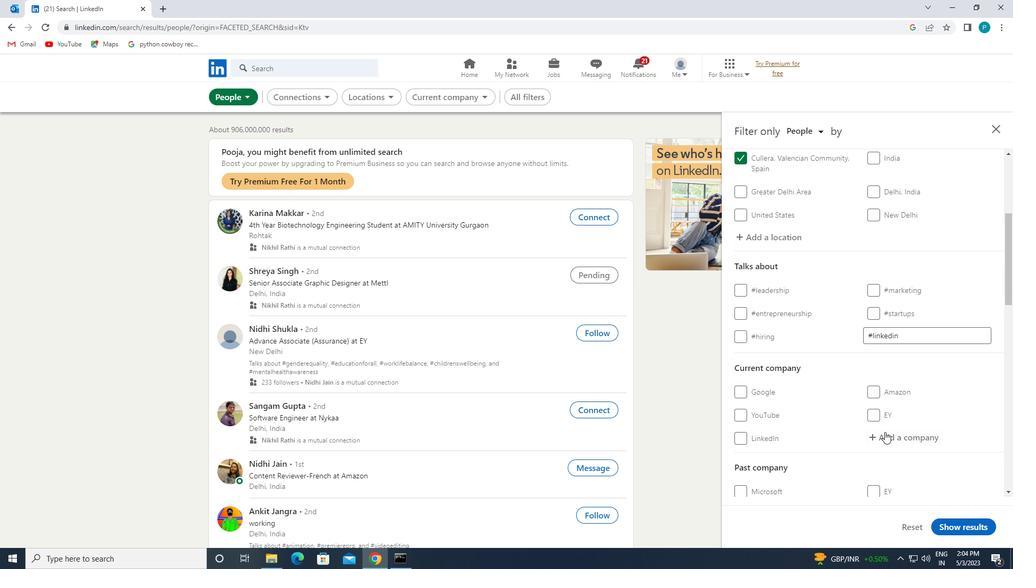 
Action: Mouse pressed left at (886, 433)
Screenshot: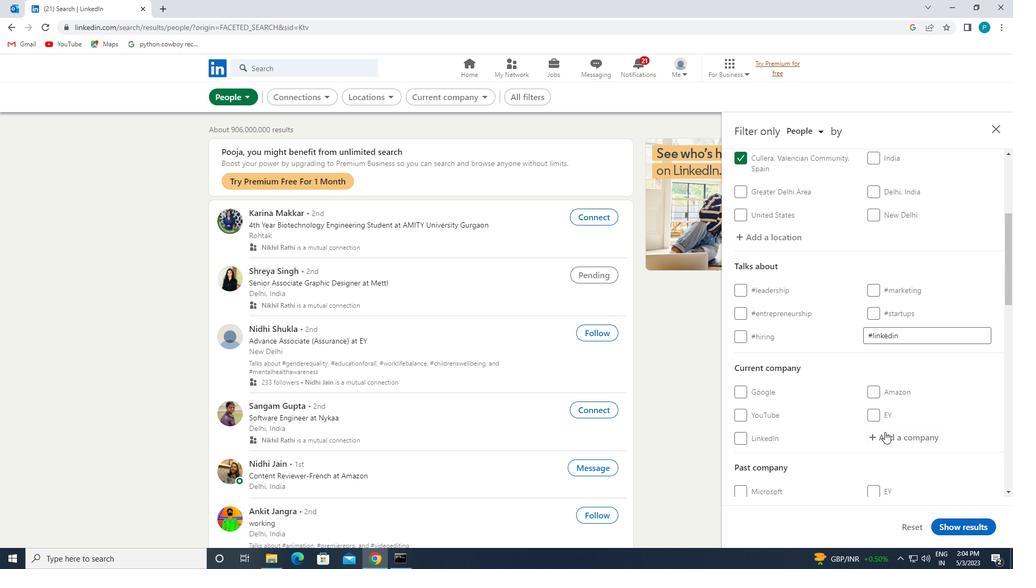 
Action: Key pressed <Key.caps_lock>P<Key.caps_lock>YPAL
Screenshot: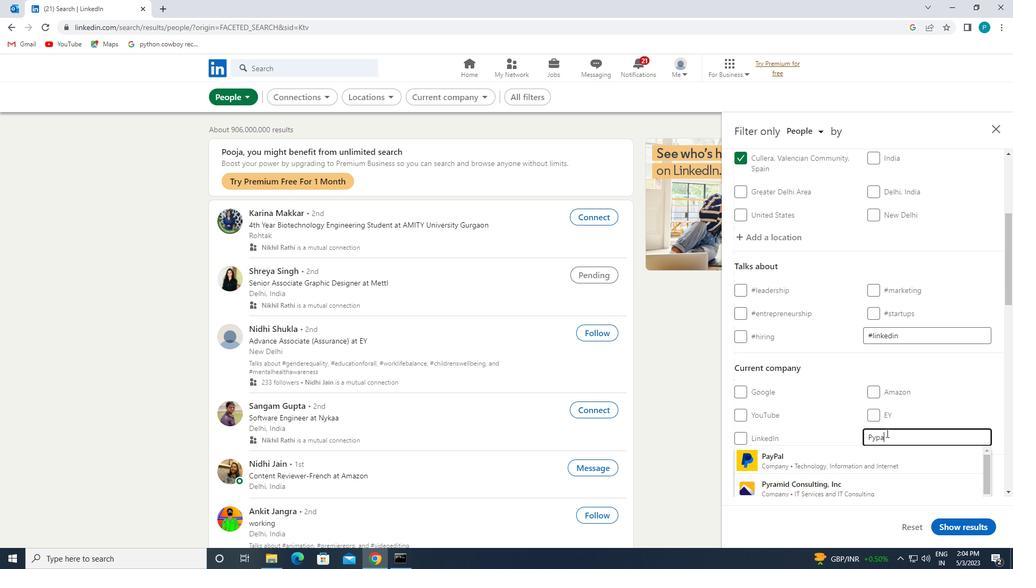
Action: Mouse moved to (870, 437)
Screenshot: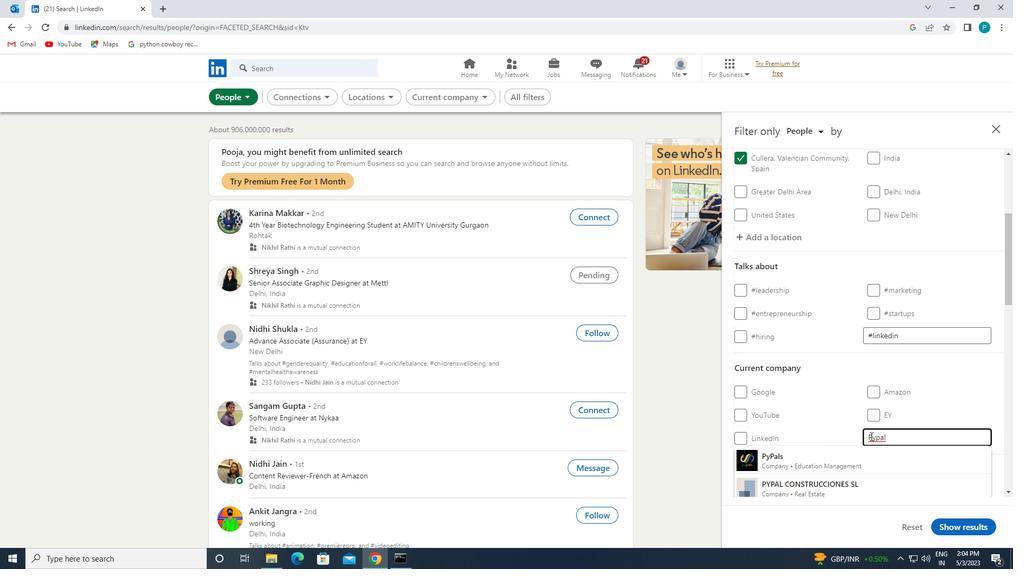 
Action: Mouse pressed left at (870, 437)
Screenshot: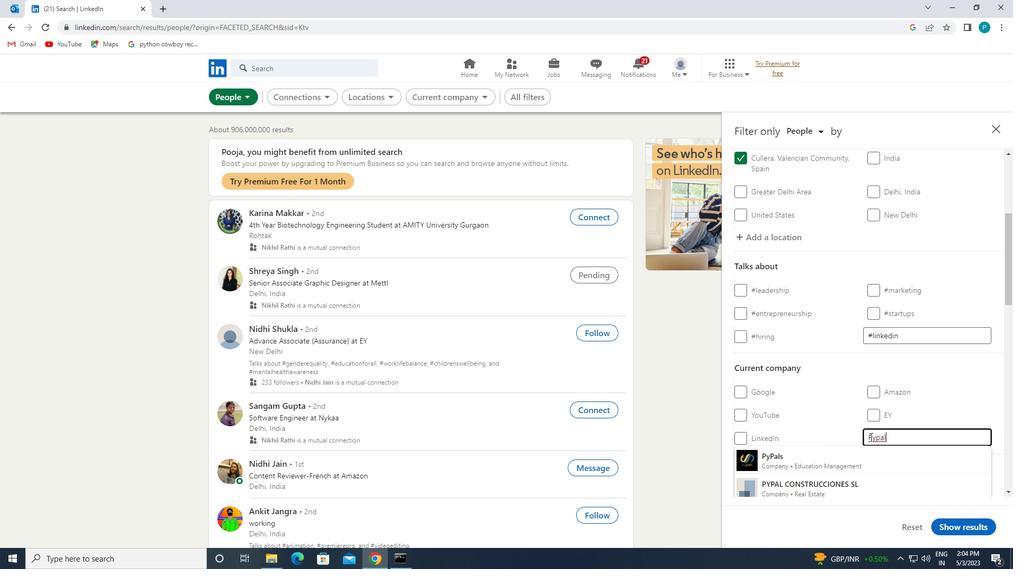 
Action: Key pressed A<Key.backspace>
Screenshot: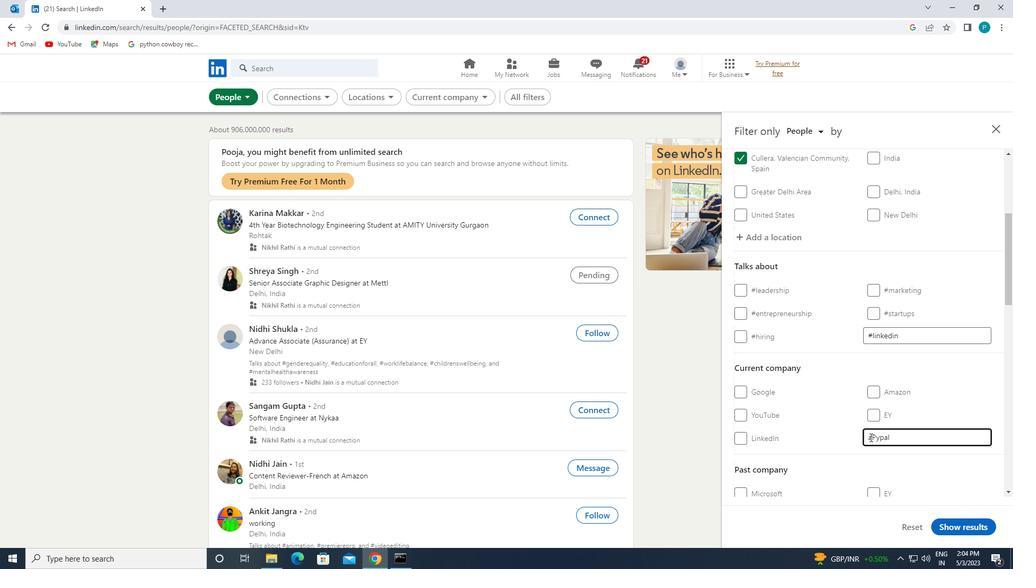 
Action: Mouse moved to (873, 440)
Screenshot: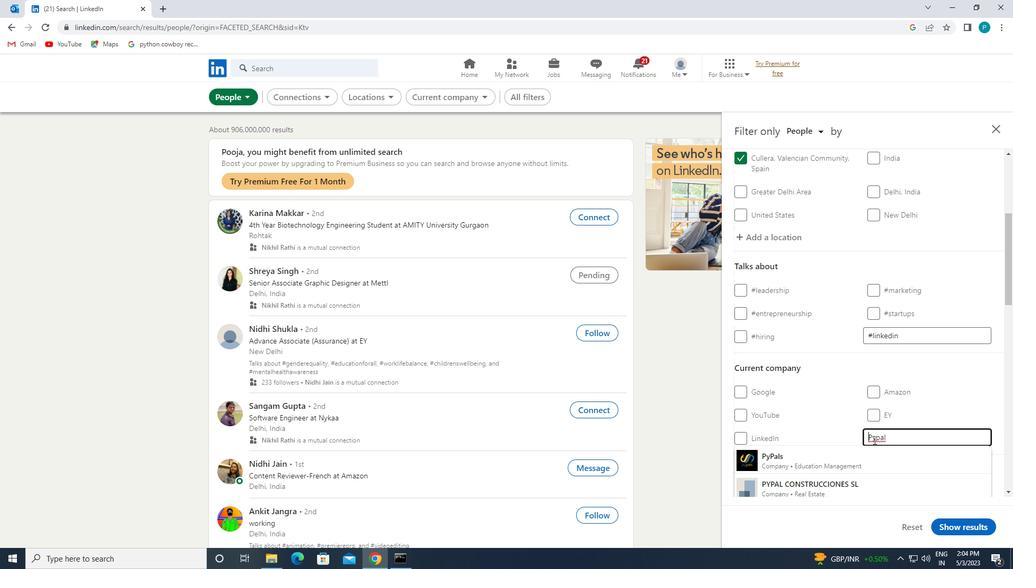 
Action: Mouse pressed left at (873, 440)
Screenshot: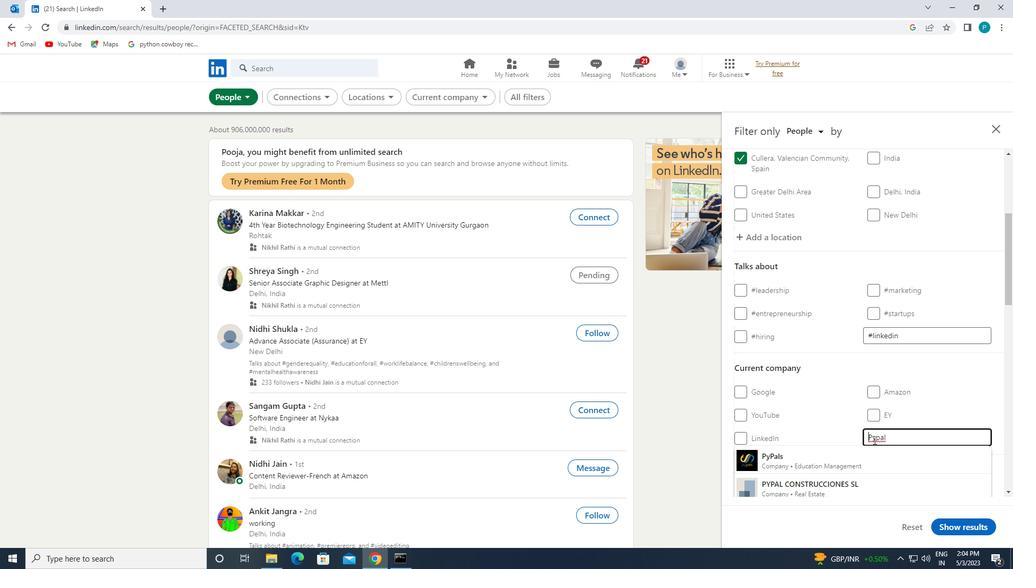 
Action: Key pressed A
Screenshot: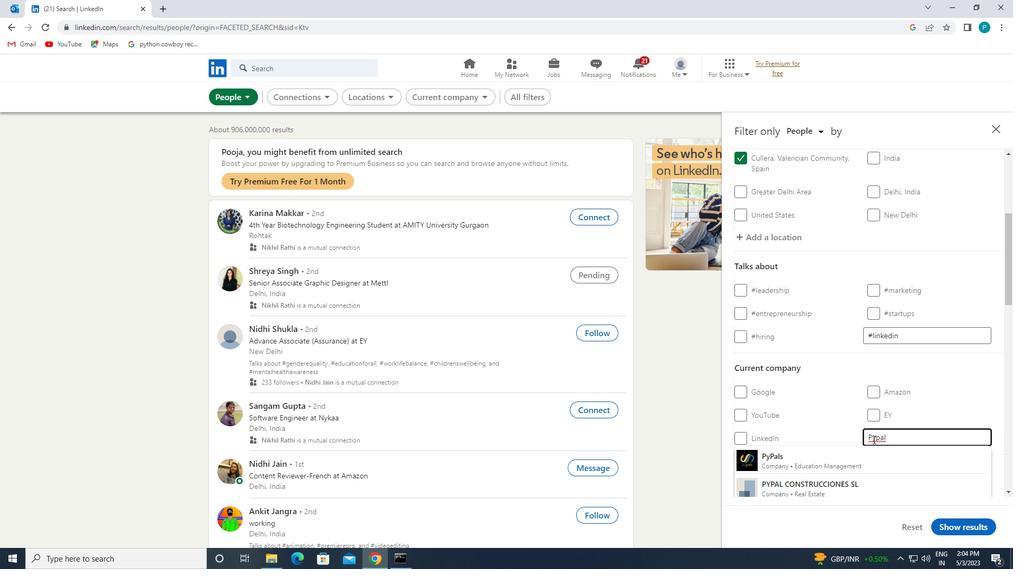 
Action: Mouse moved to (847, 468)
Screenshot: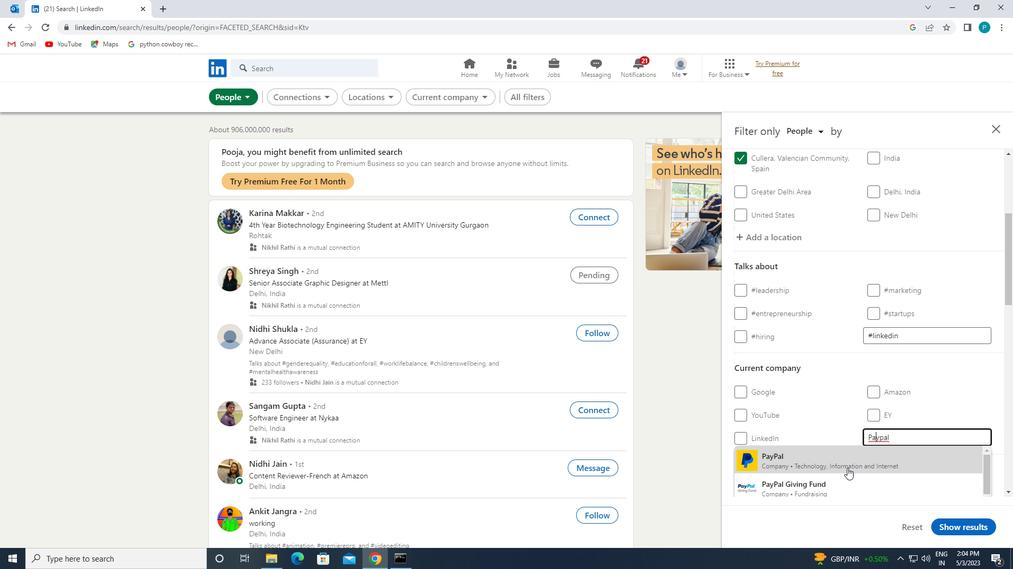 
Action: Mouse pressed left at (847, 468)
Screenshot: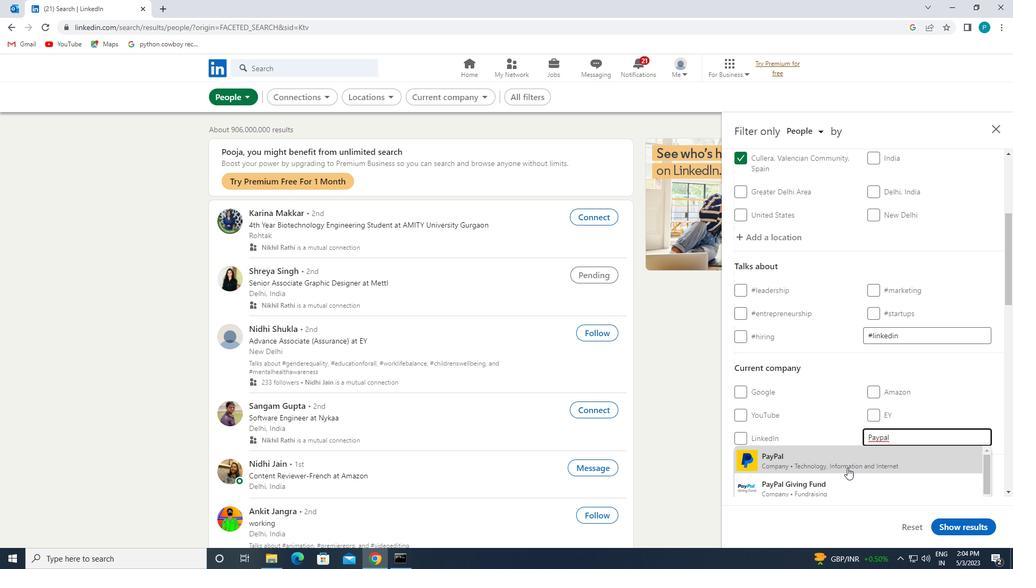 
Action: Mouse moved to (847, 466)
Screenshot: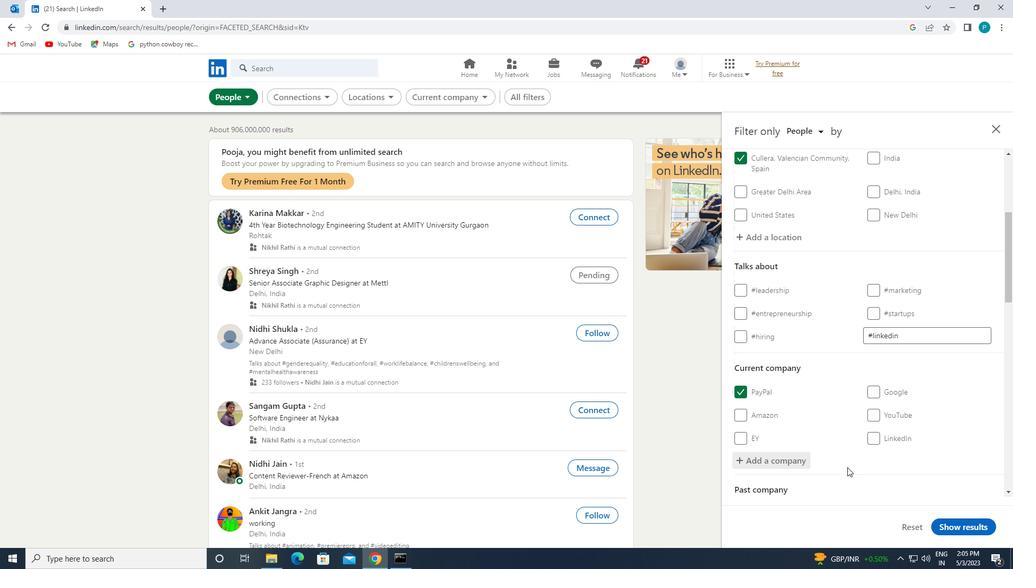 
Action: Mouse scrolled (847, 466) with delta (0, 0)
Screenshot: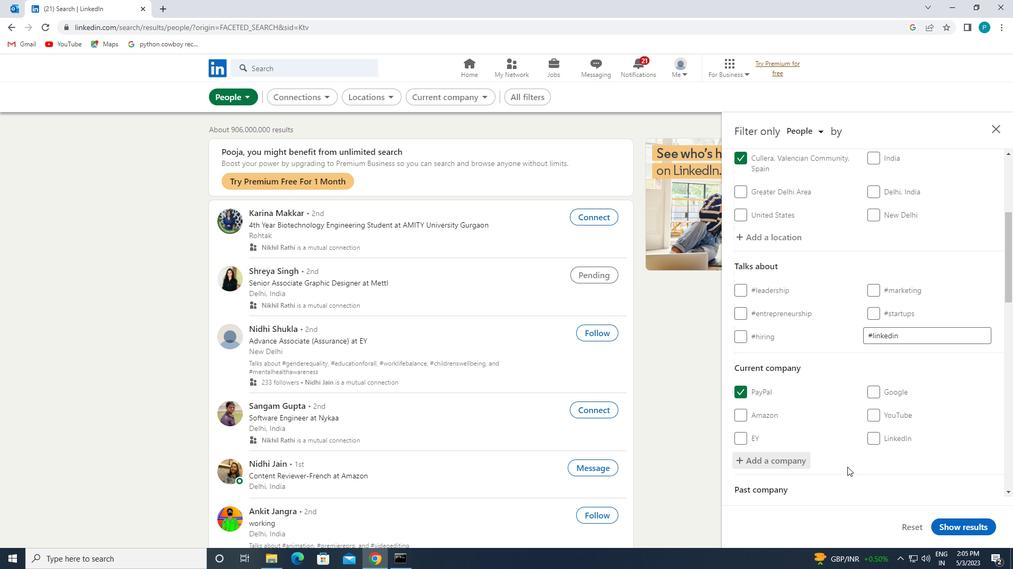 
Action: Mouse scrolled (847, 466) with delta (0, 0)
Screenshot: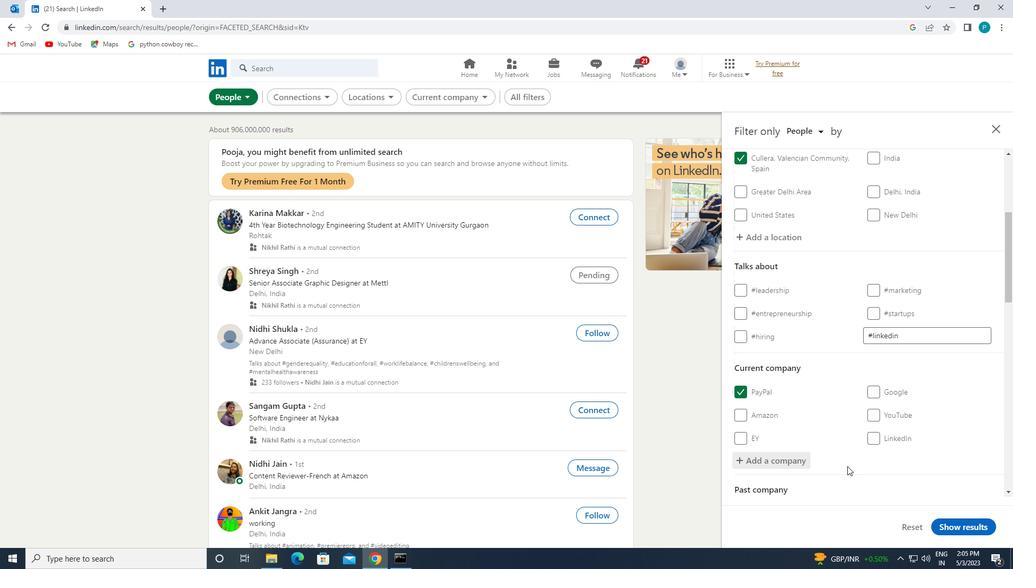 
Action: Mouse scrolled (847, 466) with delta (0, 0)
Screenshot: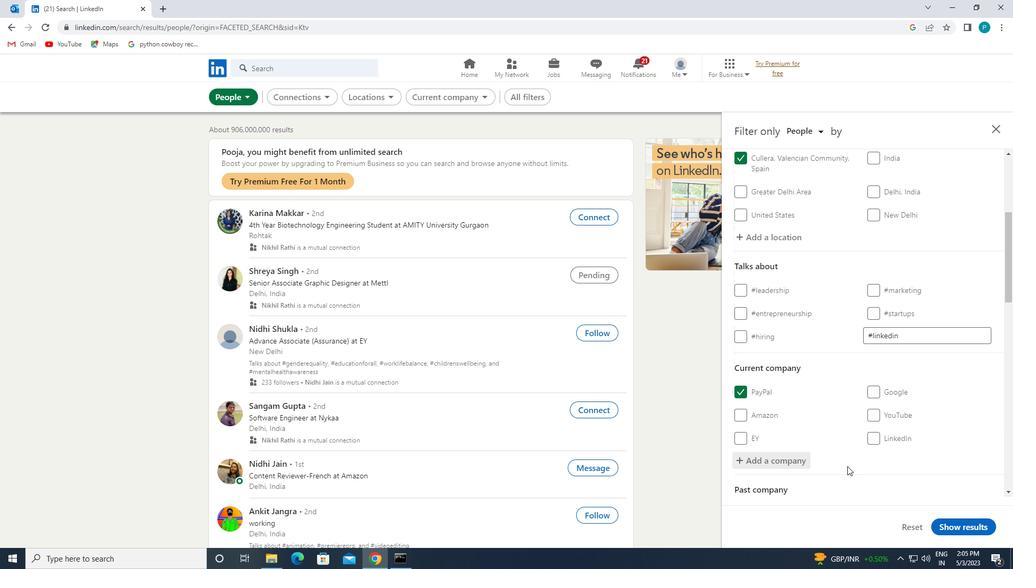 
Action: Mouse moved to (863, 472)
Screenshot: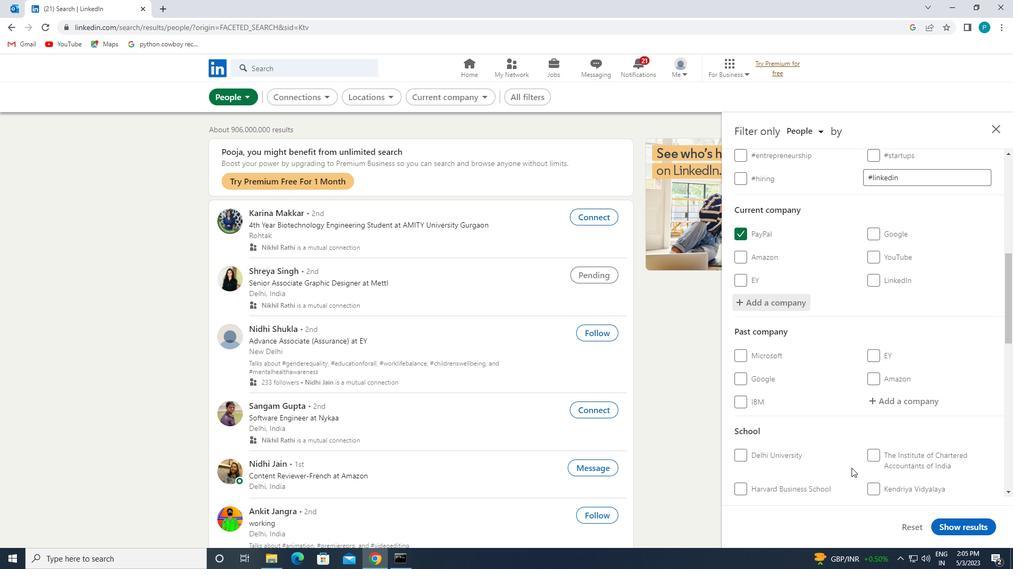 
Action: Mouse scrolled (863, 471) with delta (0, 0)
Screenshot: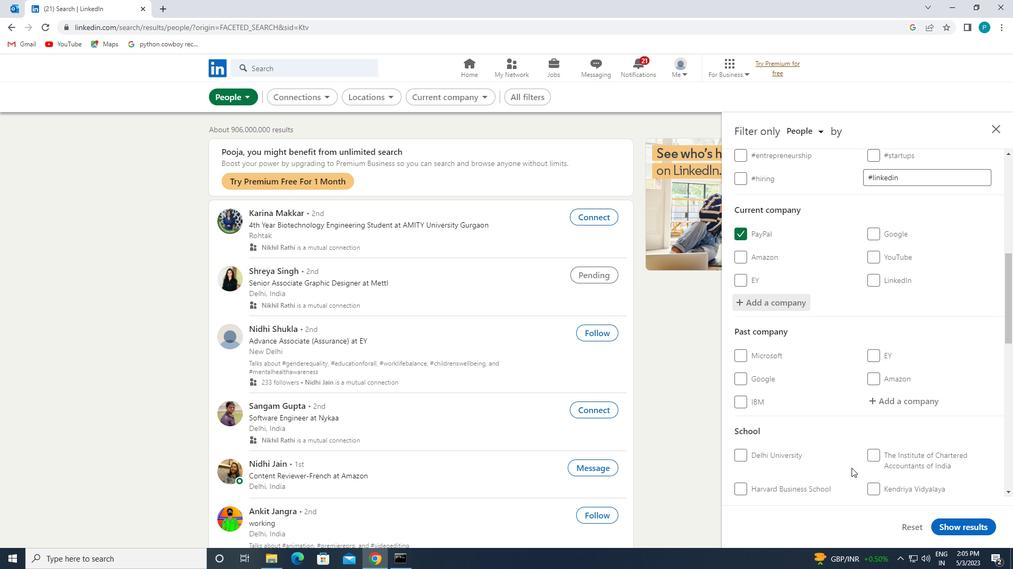 
Action: Mouse moved to (864, 472)
Screenshot: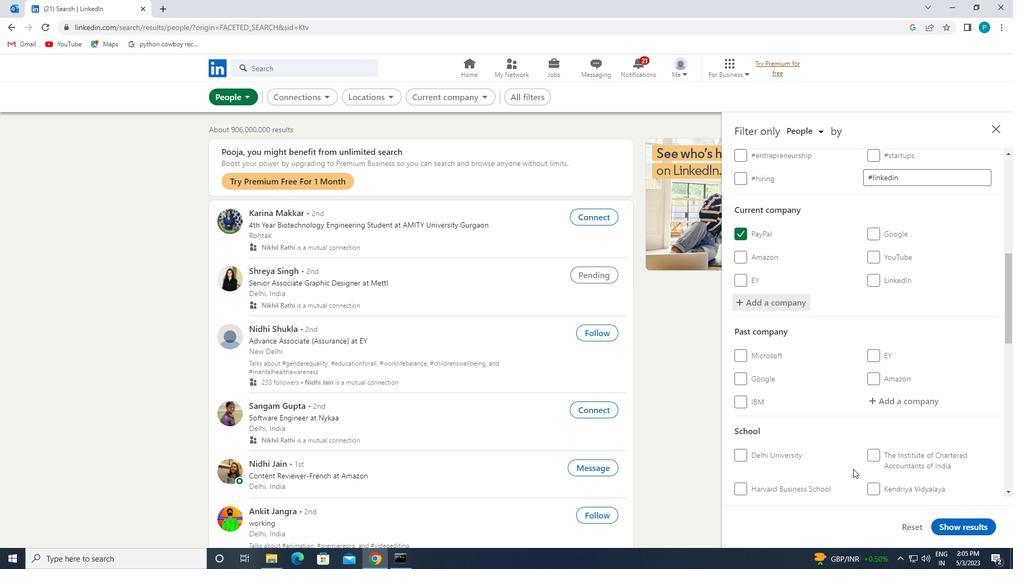 
Action: Mouse scrolled (864, 471) with delta (0, 0)
Screenshot: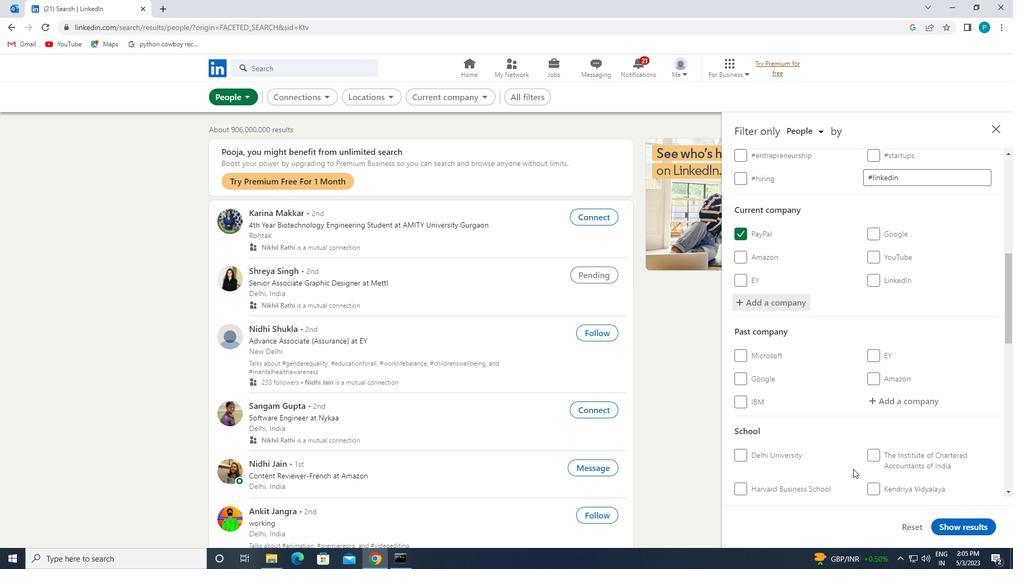 
Action: Mouse moved to (873, 408)
Screenshot: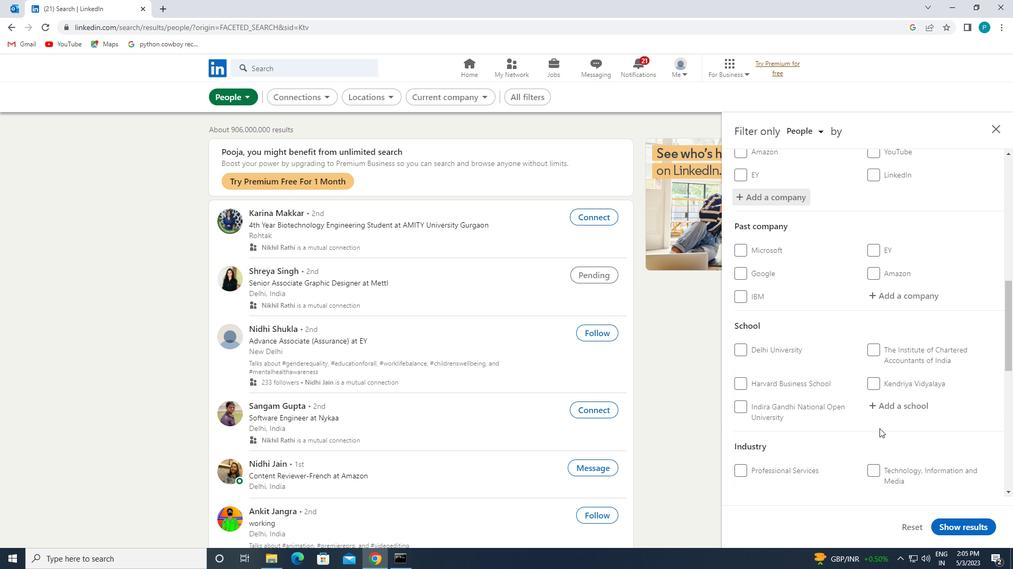 
Action: Mouse pressed left at (873, 408)
Screenshot: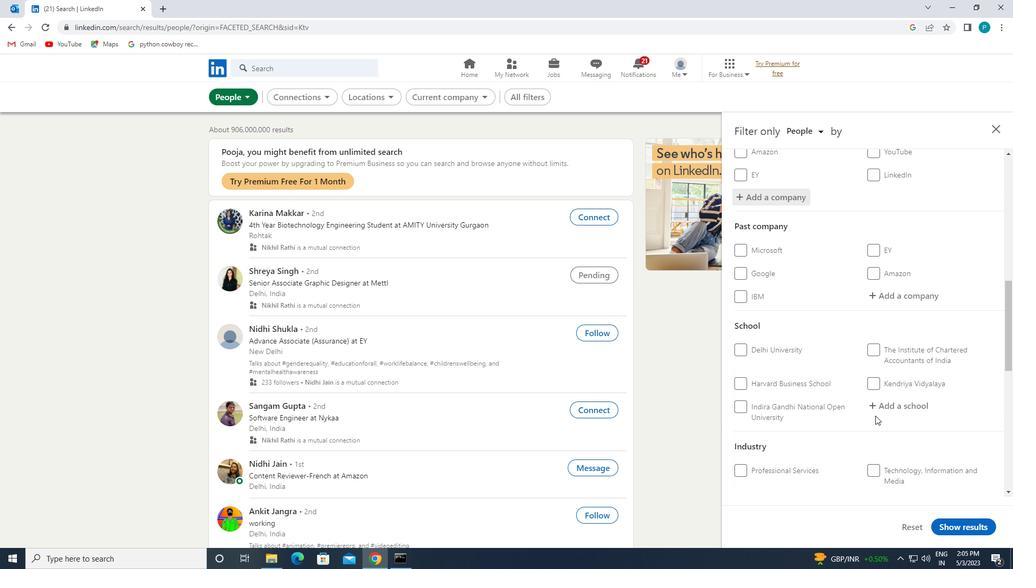 
Action: Key pressed <Key.caps_lock>M<Key.caps_lock>AHATMA
Screenshot: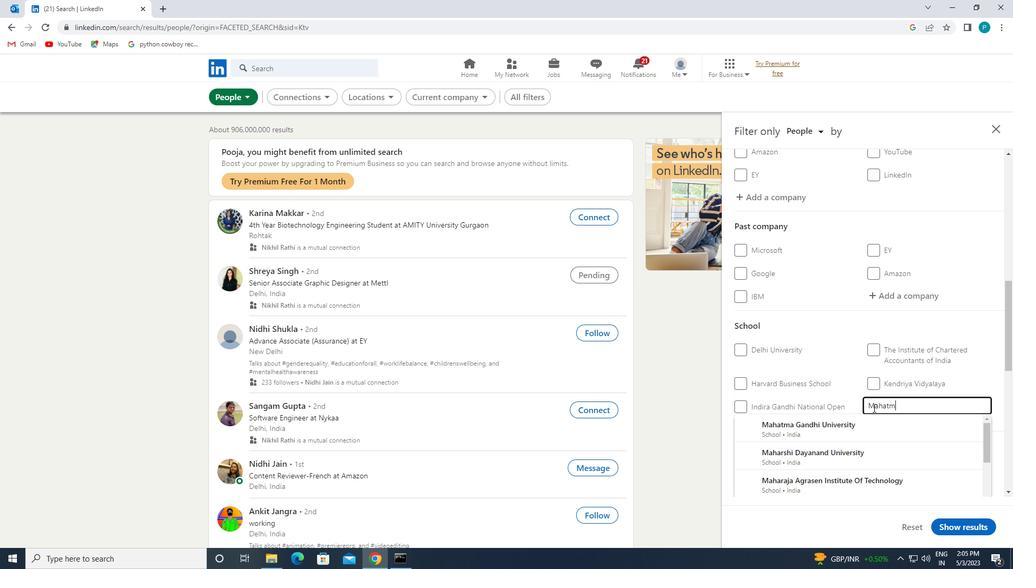 
Action: Mouse moved to (870, 405)
Screenshot: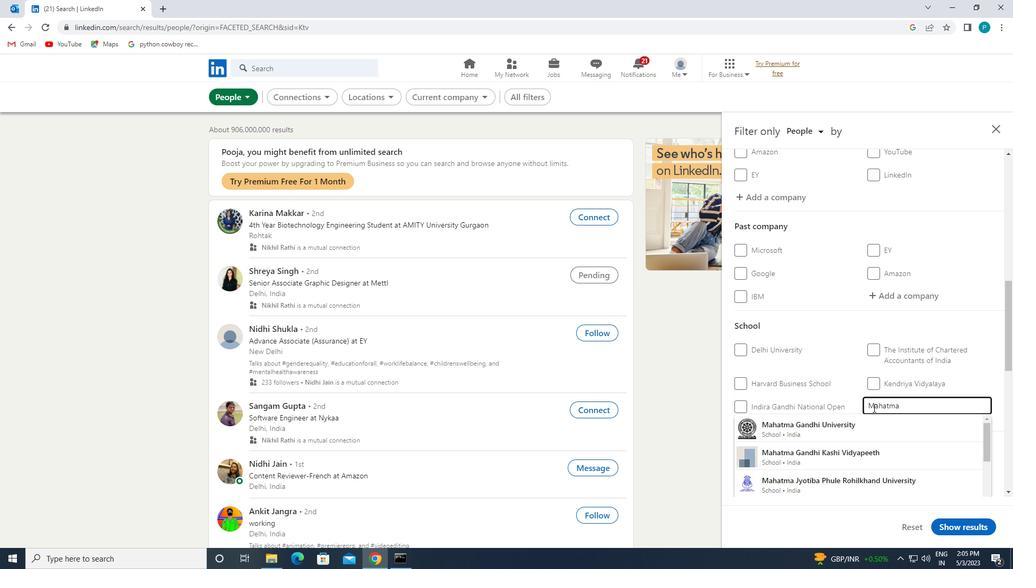 
Action: Mouse scrolled (870, 405) with delta (0, 0)
Screenshot: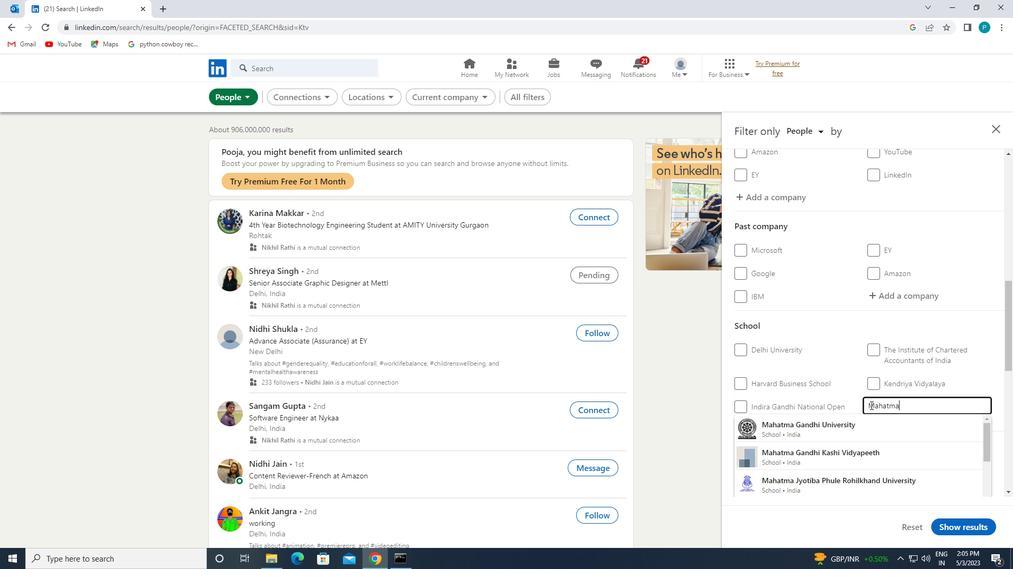 
Action: Mouse moved to (872, 425)
Screenshot: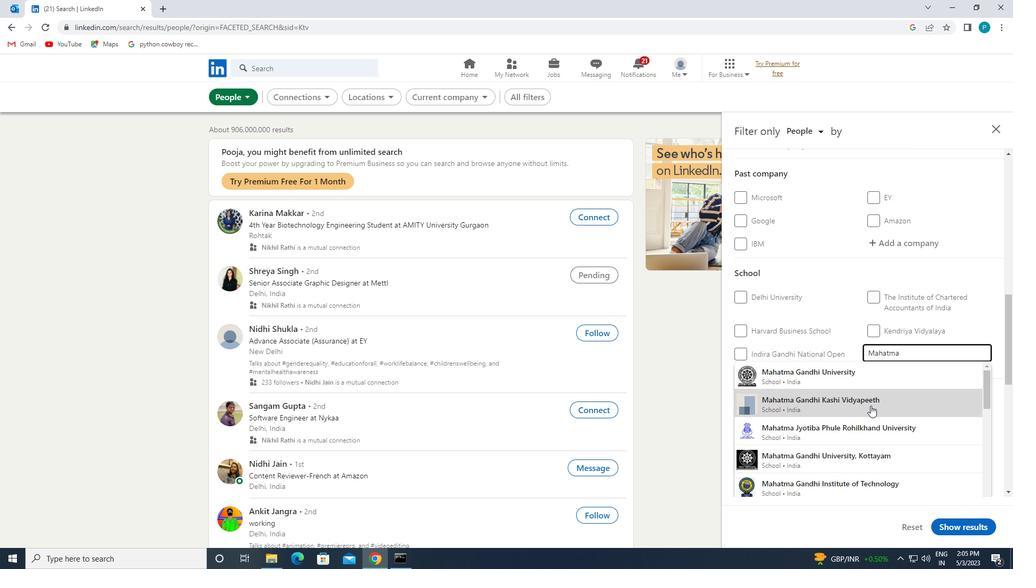 
Action: Mouse pressed left at (872, 425)
Screenshot: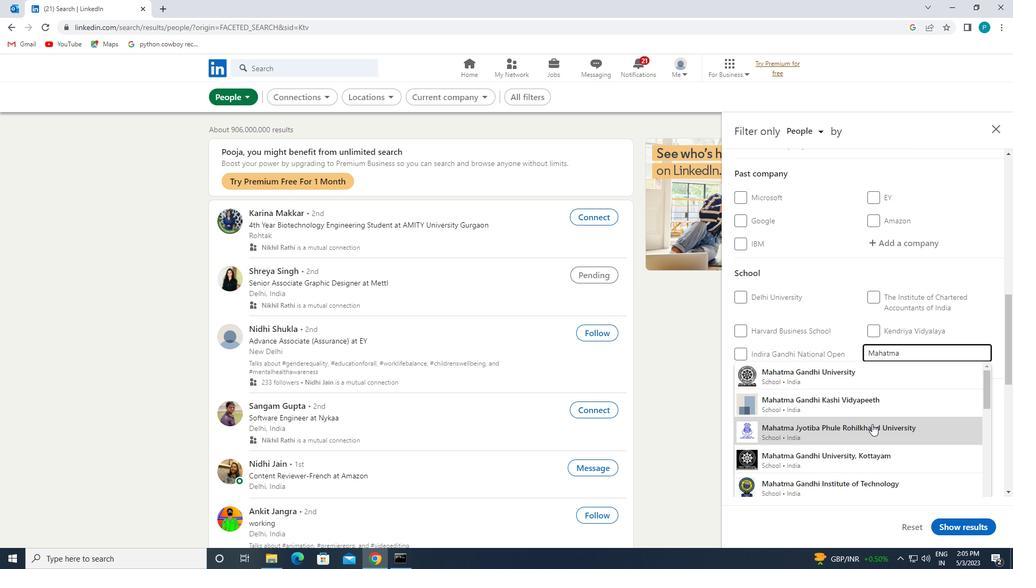 
Action: Mouse scrolled (872, 425) with delta (0, 0)
Screenshot: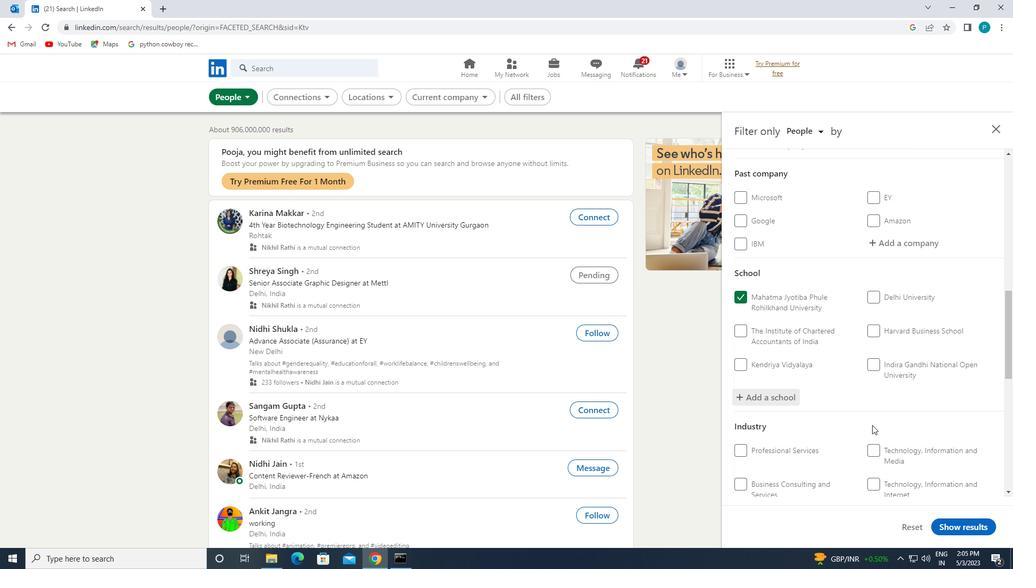 
Action: Mouse scrolled (872, 425) with delta (0, 0)
Screenshot: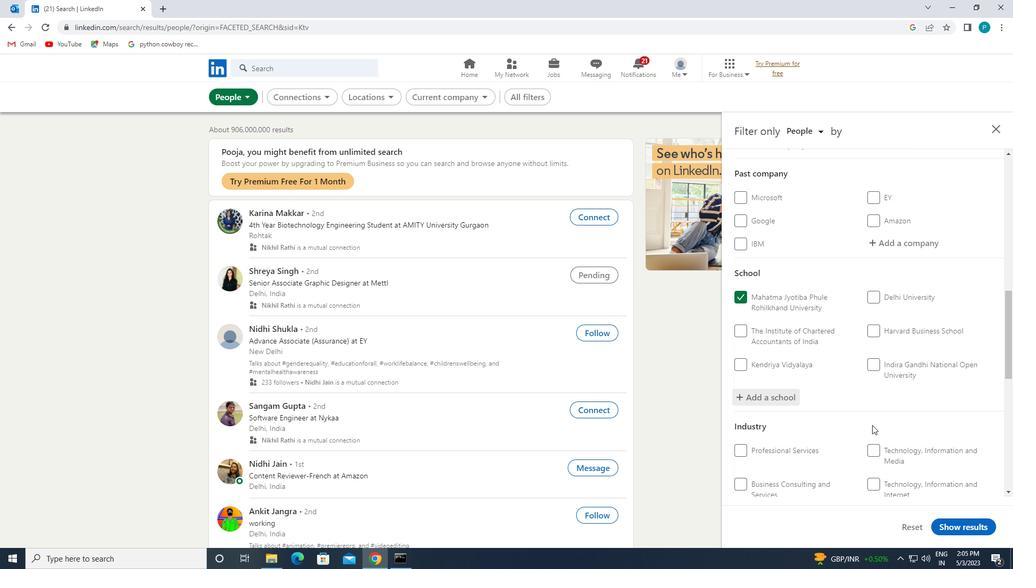 
Action: Mouse scrolled (872, 425) with delta (0, 0)
Screenshot: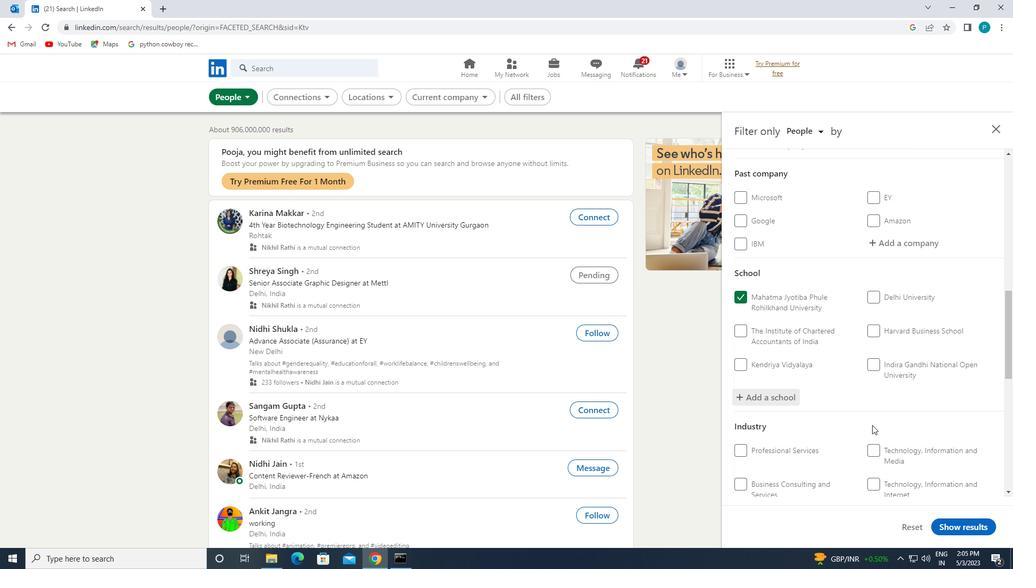 
Action: Mouse moved to (895, 361)
Screenshot: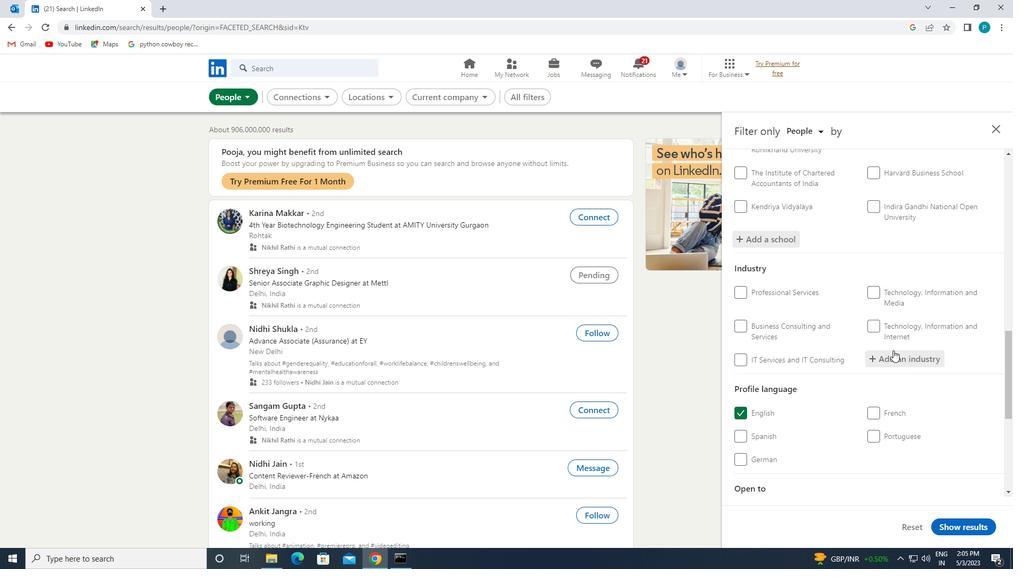
Action: Mouse pressed left at (895, 361)
Screenshot: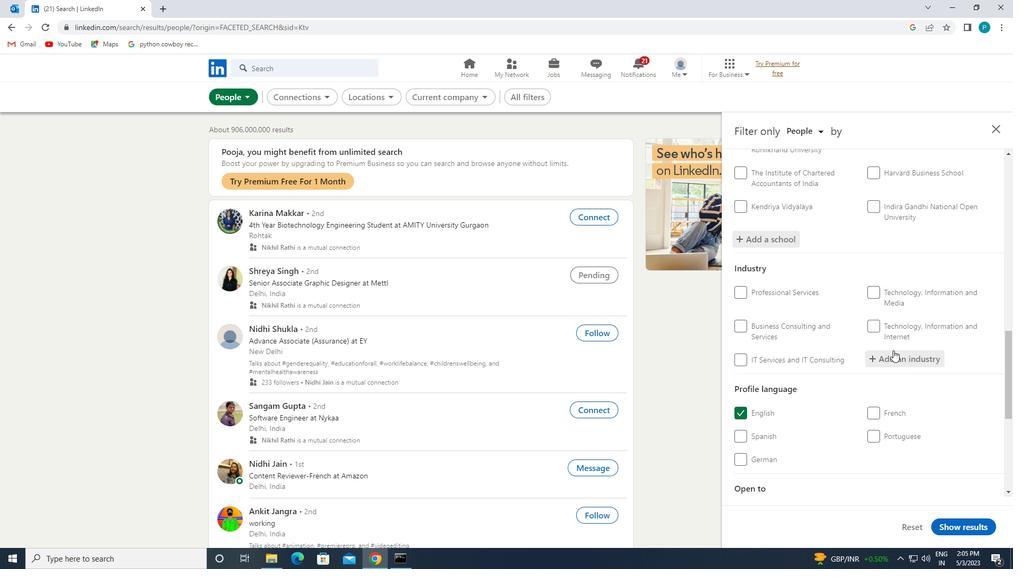 
Action: Key pressed <Key.caps_lock>Z<Key.caps_lock>OOS
Screenshot: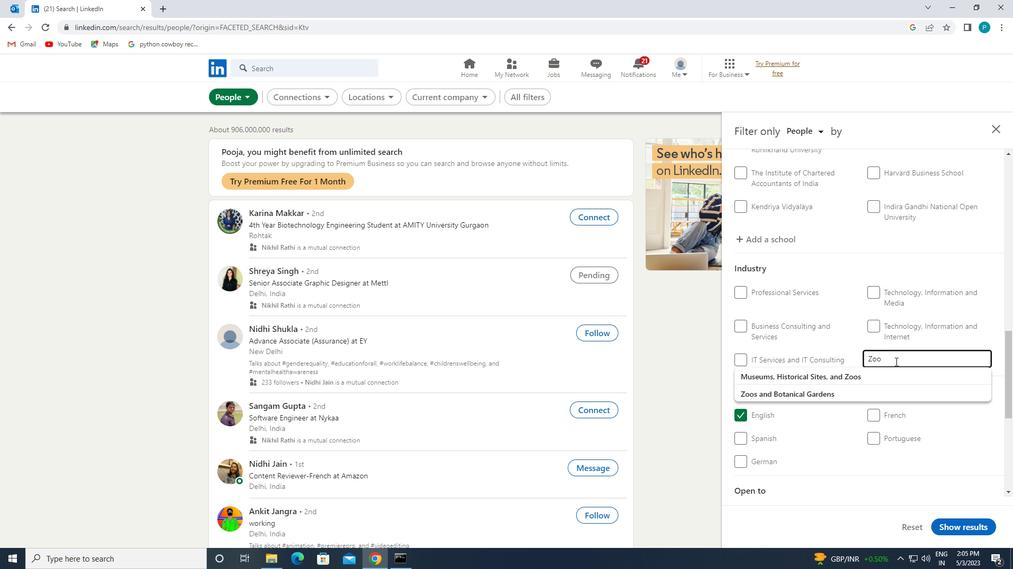 
Action: Mouse moved to (885, 388)
Screenshot: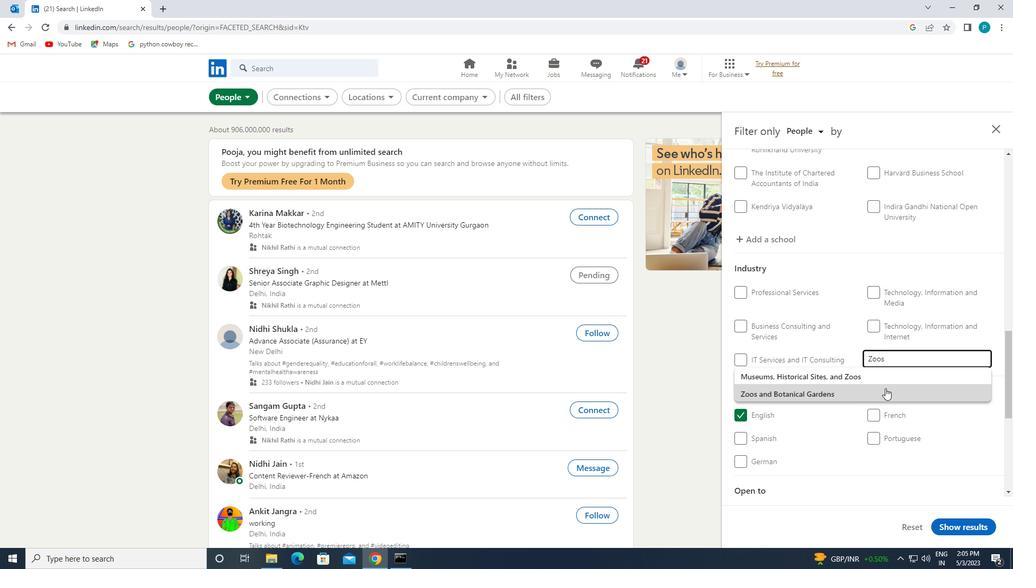 
Action: Mouse pressed left at (885, 388)
Screenshot: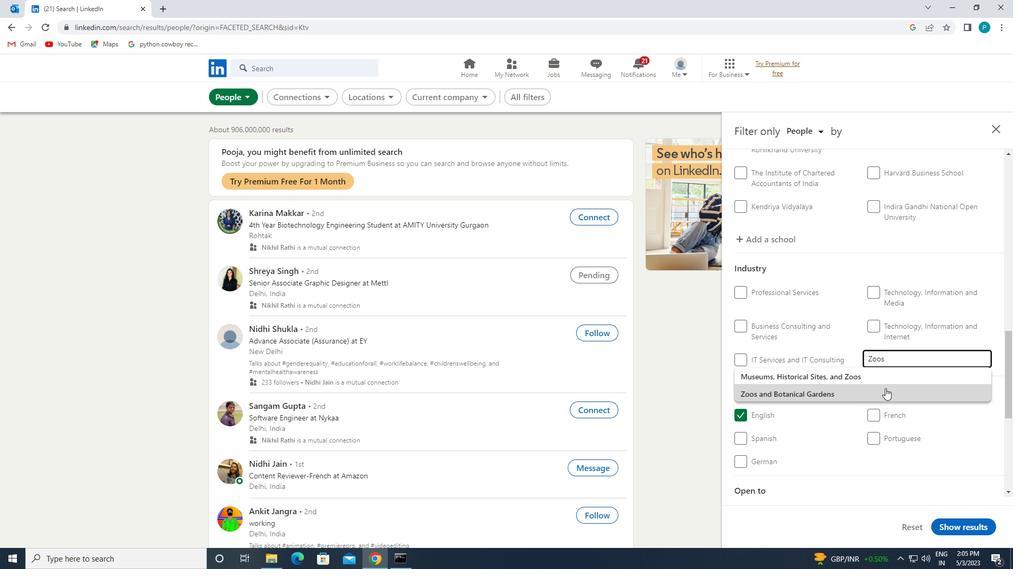 
Action: Mouse scrolled (885, 388) with delta (0, 0)
Screenshot: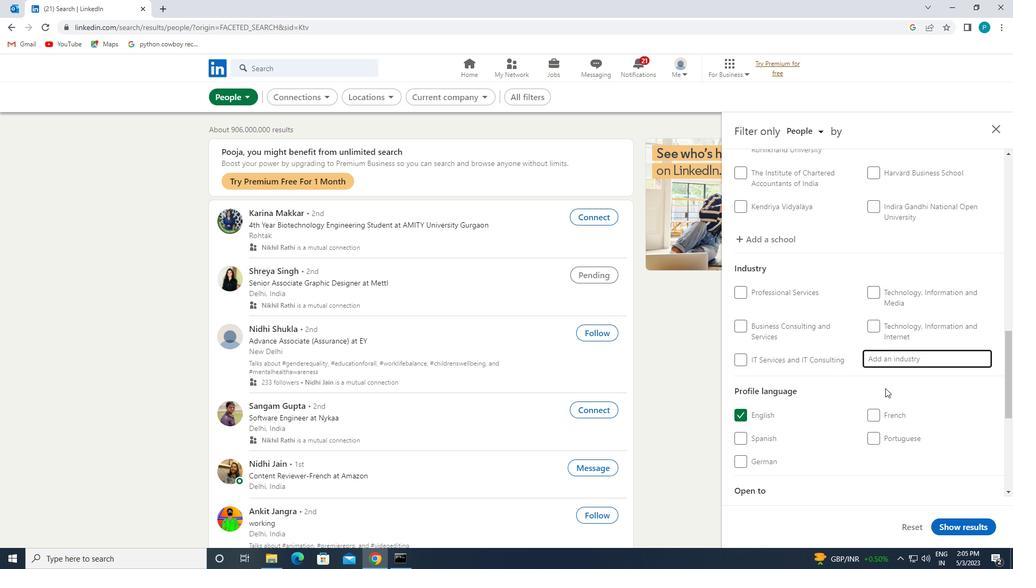 
Action: Mouse scrolled (885, 388) with delta (0, 0)
Screenshot: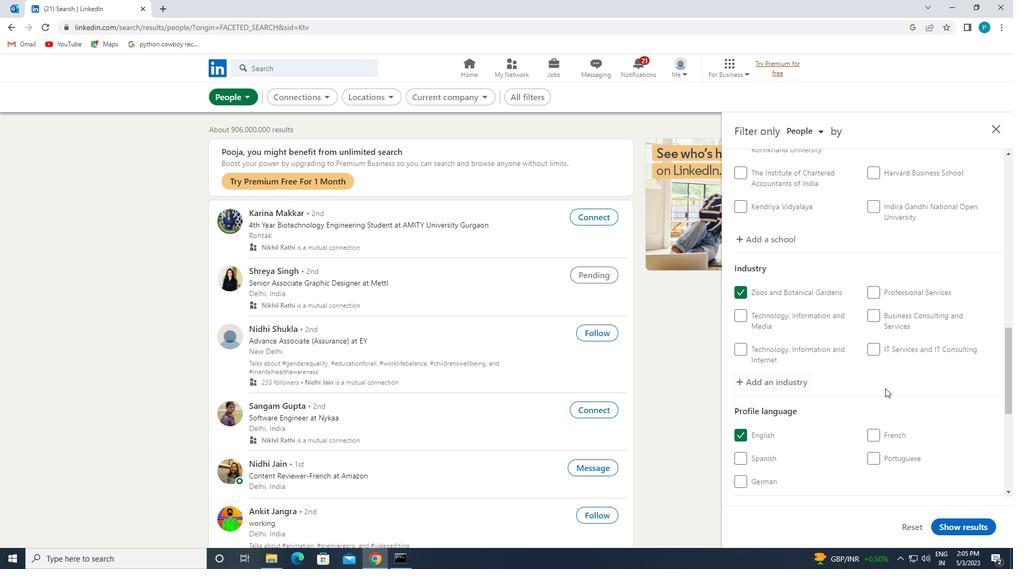 
Action: Mouse scrolled (885, 388) with delta (0, 0)
Screenshot: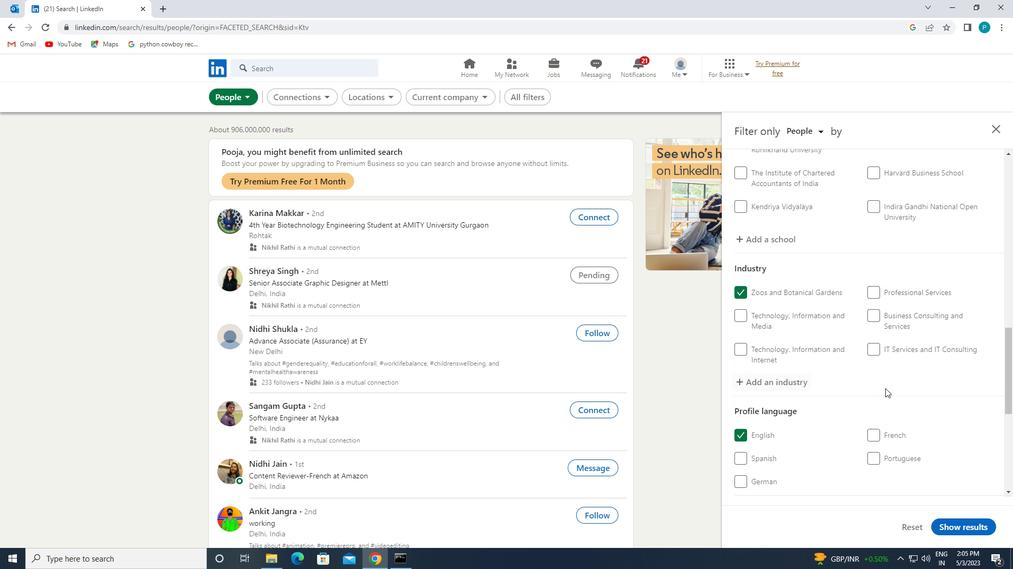 
Action: Mouse scrolled (885, 388) with delta (0, 0)
Screenshot: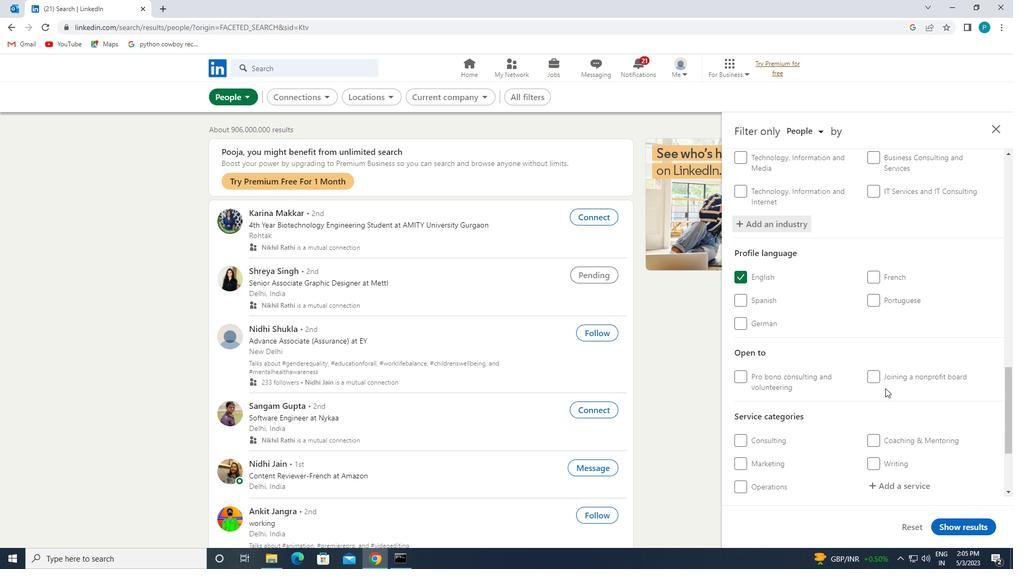 
Action: Mouse scrolled (885, 388) with delta (0, 0)
Screenshot: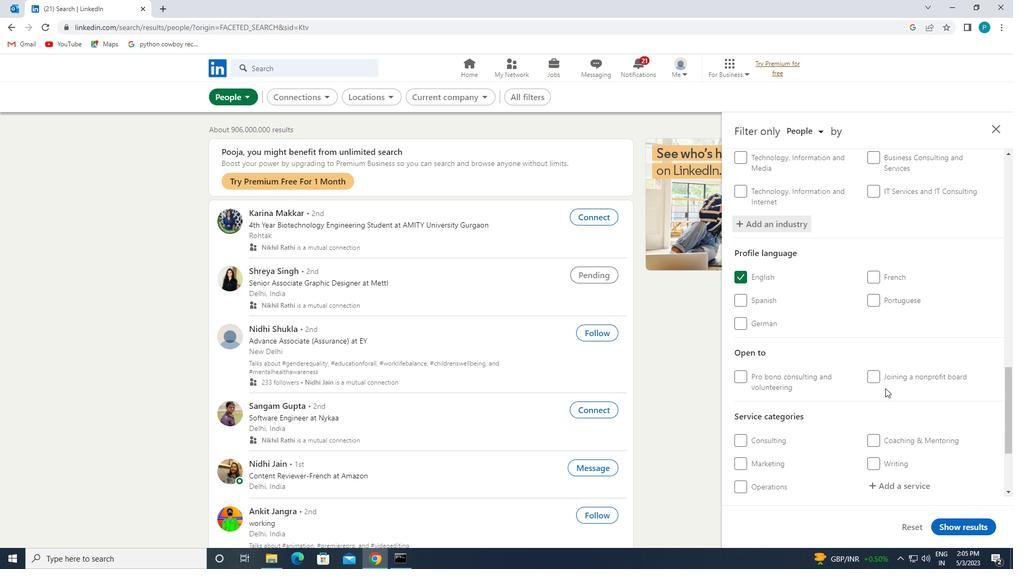 
Action: Mouse scrolled (885, 388) with delta (0, 0)
Screenshot: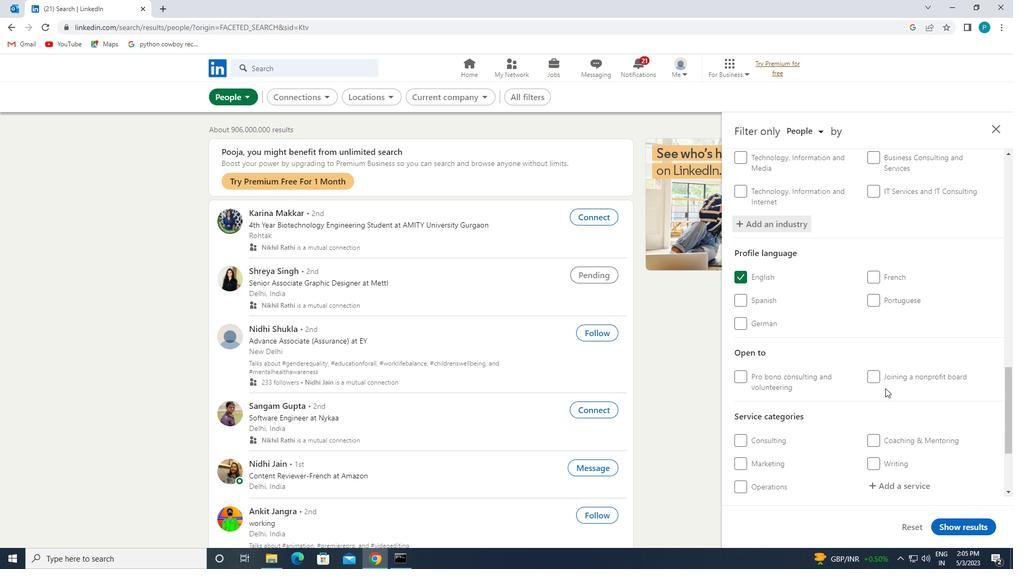 
Action: Mouse moved to (880, 346)
Screenshot: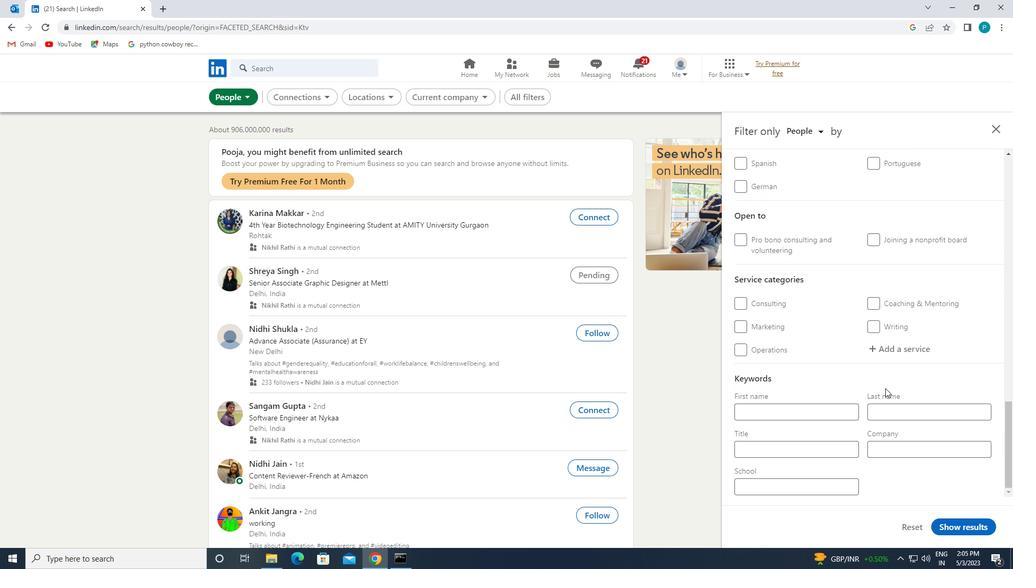 
Action: Mouse pressed left at (880, 346)
Screenshot: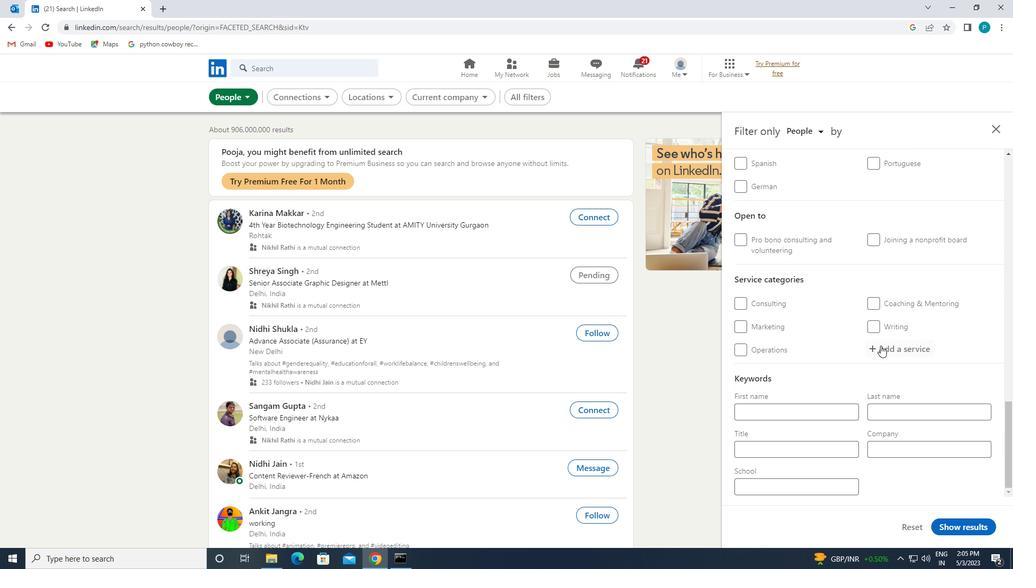 
Action: Key pressed <Key.caps_lock>T<Key.caps_lock>ECHNICAL
Screenshot: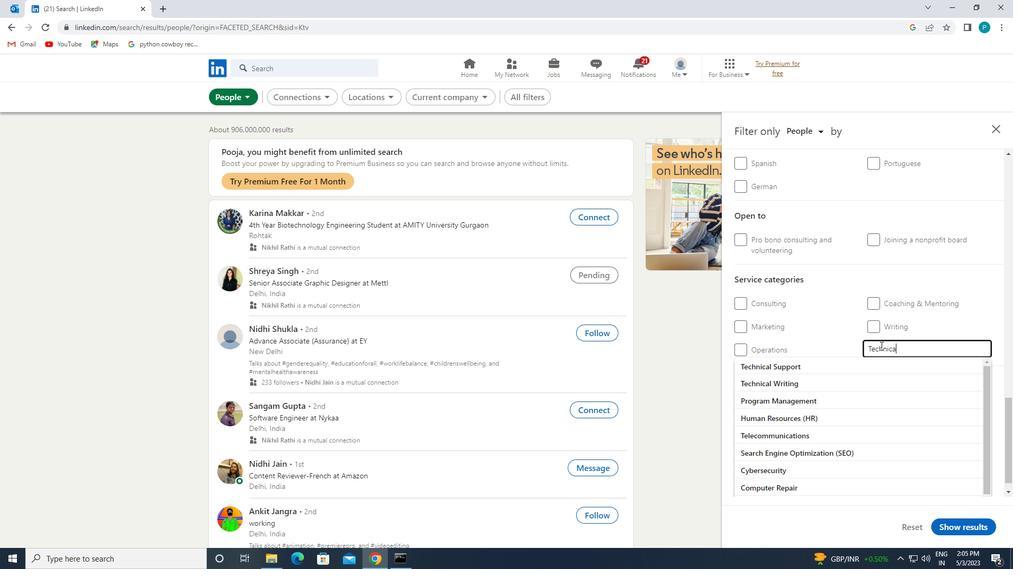 
Action: Mouse moved to (846, 372)
Screenshot: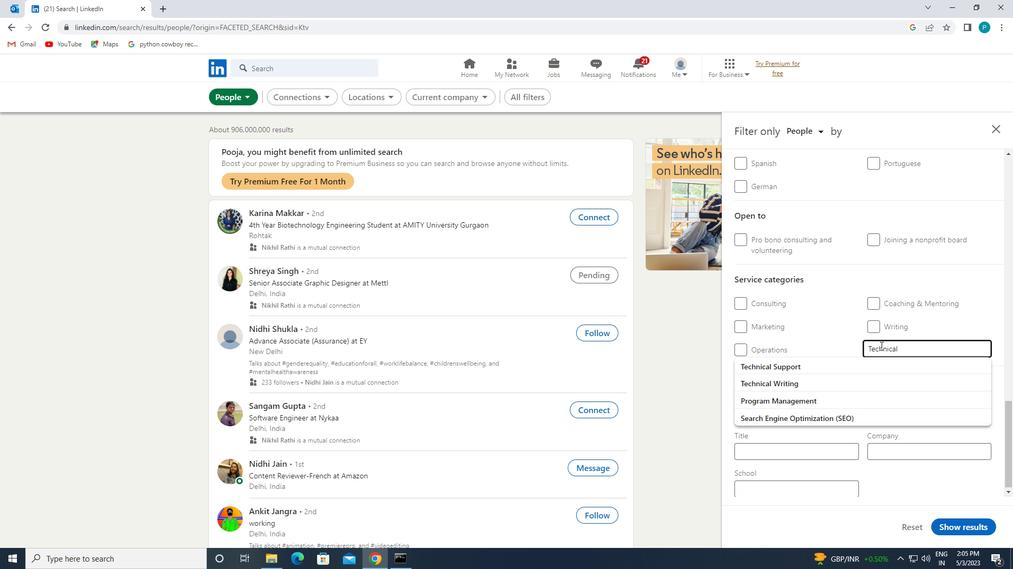 
Action: Key pressed <Key.enter>
Screenshot: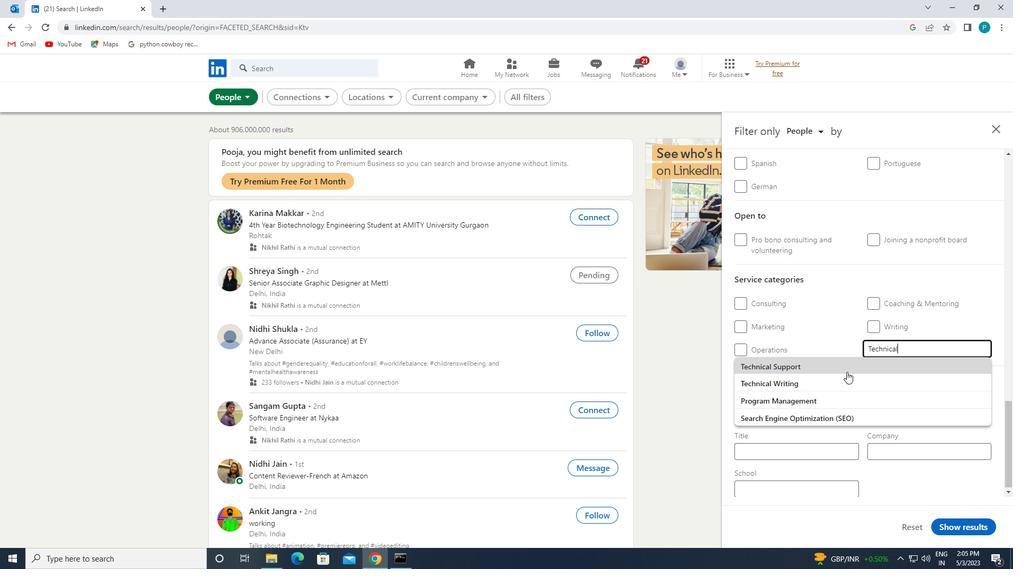 
Action: Mouse moved to (846, 372)
Screenshot: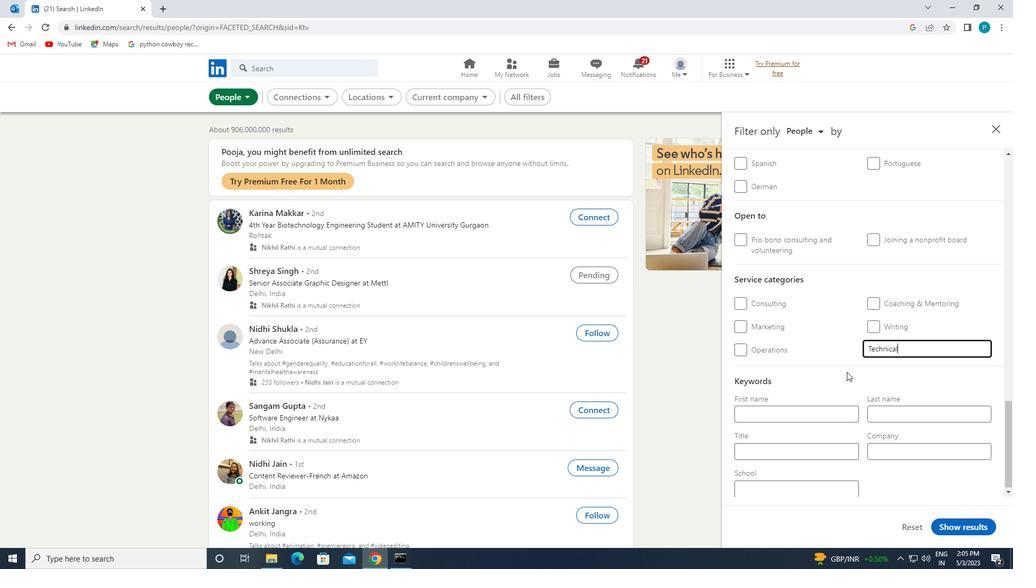
Action: Mouse scrolled (846, 371) with delta (0, 0)
Screenshot: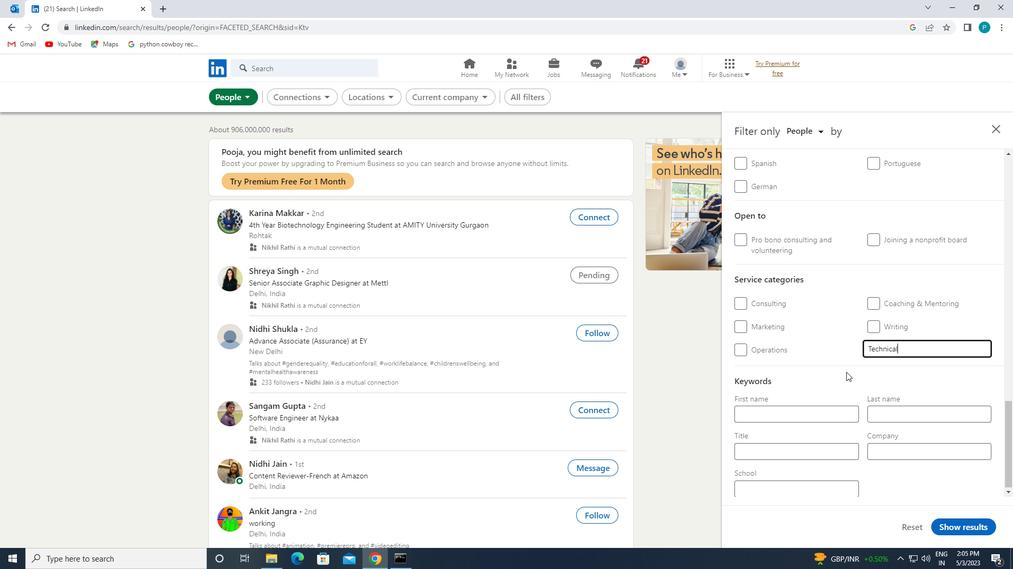 
Action: Mouse scrolled (846, 371) with delta (0, 0)
Screenshot: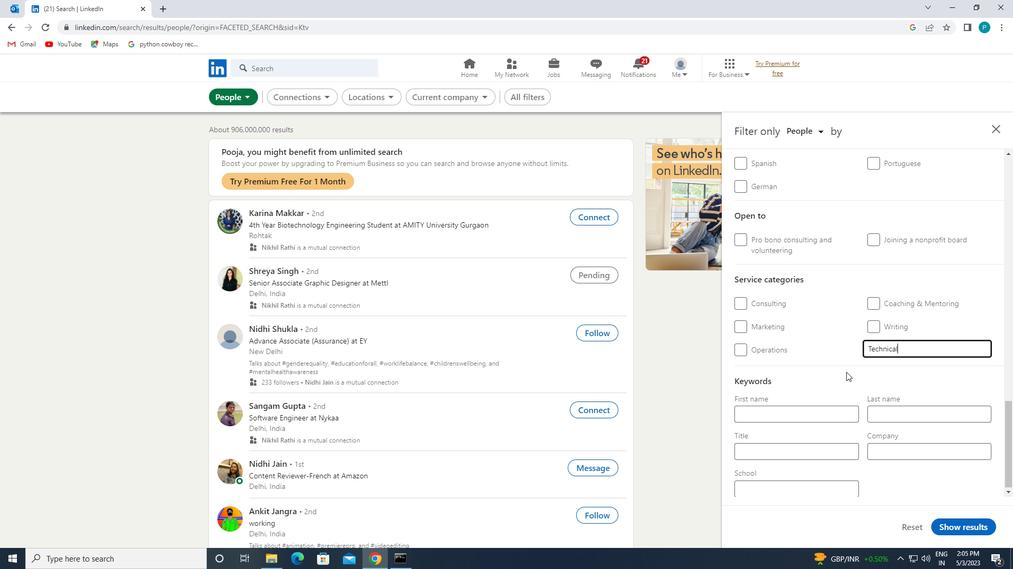 
Action: Mouse scrolled (846, 371) with delta (0, 0)
Screenshot: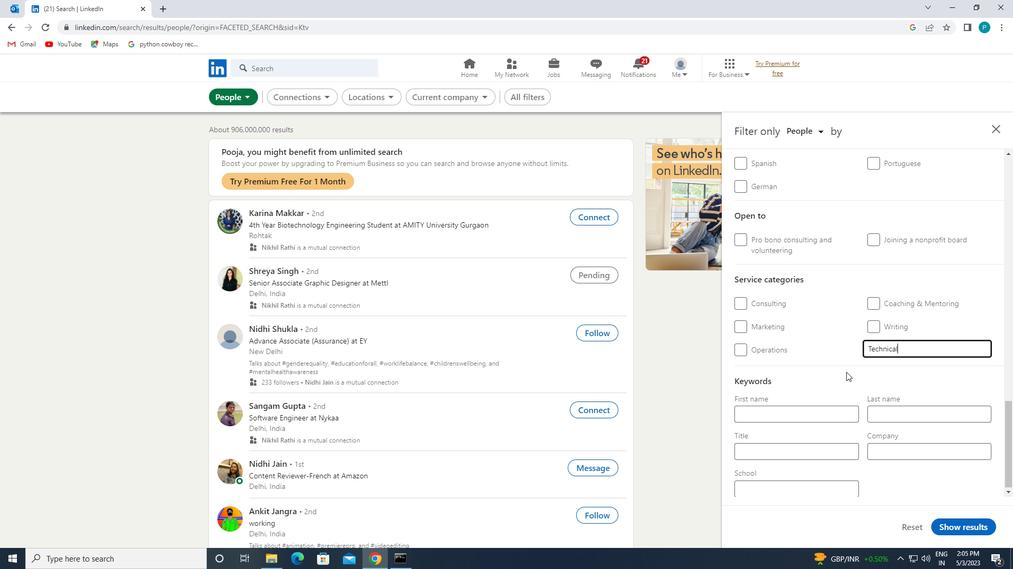 
Action: Mouse moved to (806, 446)
Screenshot: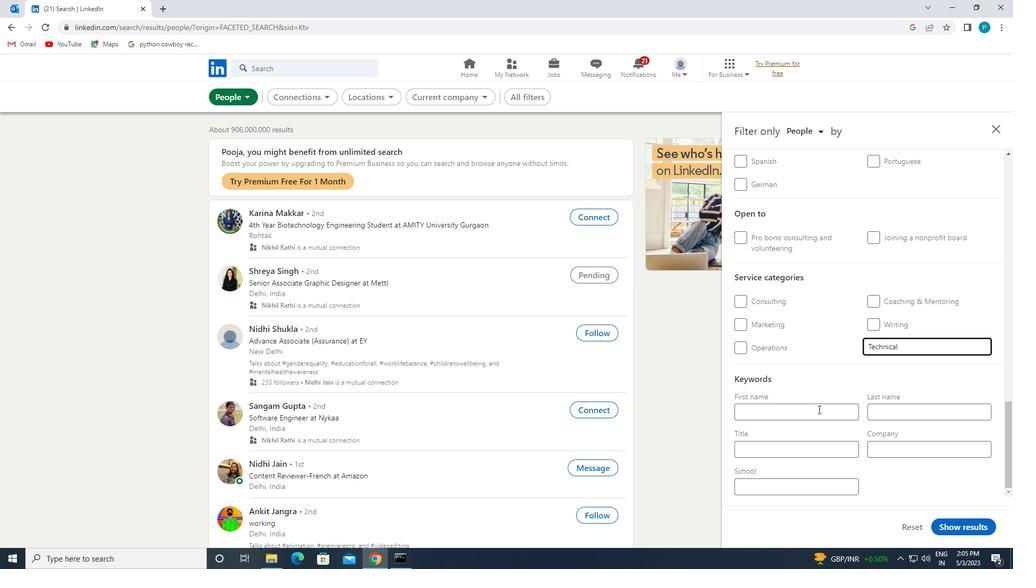 
Action: Mouse pressed left at (806, 446)
Screenshot: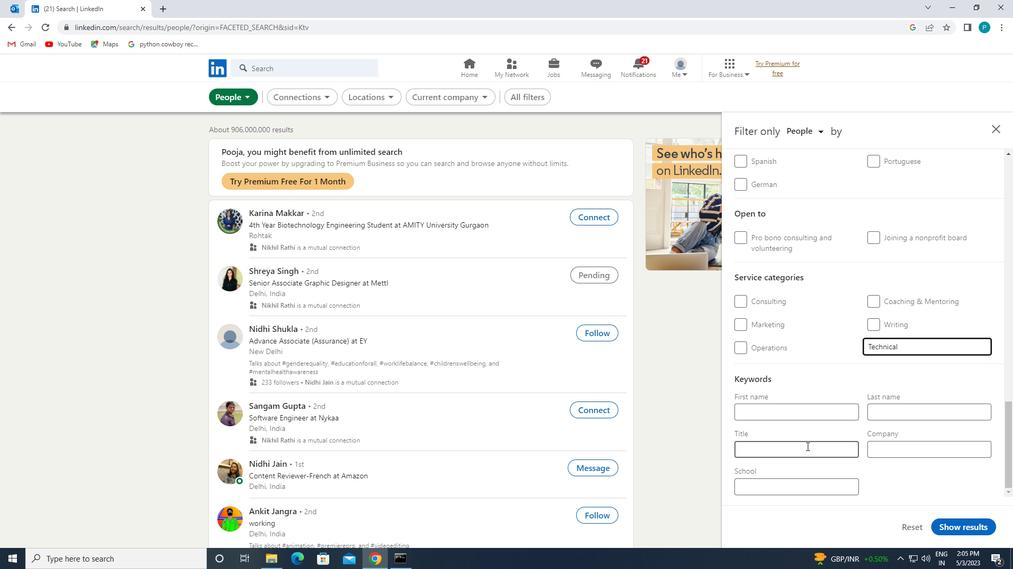 
Action: Key pressed <Key.caps_lock>T<Key.caps_lock>UTOR/<Key.space><Key.caps_lock>O<Key.caps_lock>NIL<Key.backspace><Key.backspace>LINE<Key.space><Key.caps_lock>T<Key.caps_lock>UTOR
Screenshot: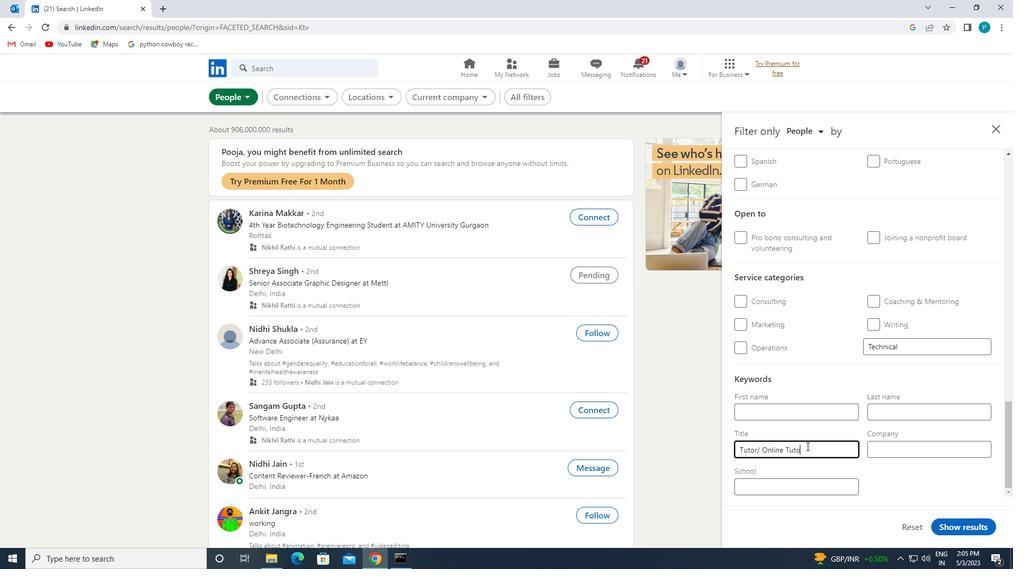 
Action: Mouse moved to (947, 524)
Screenshot: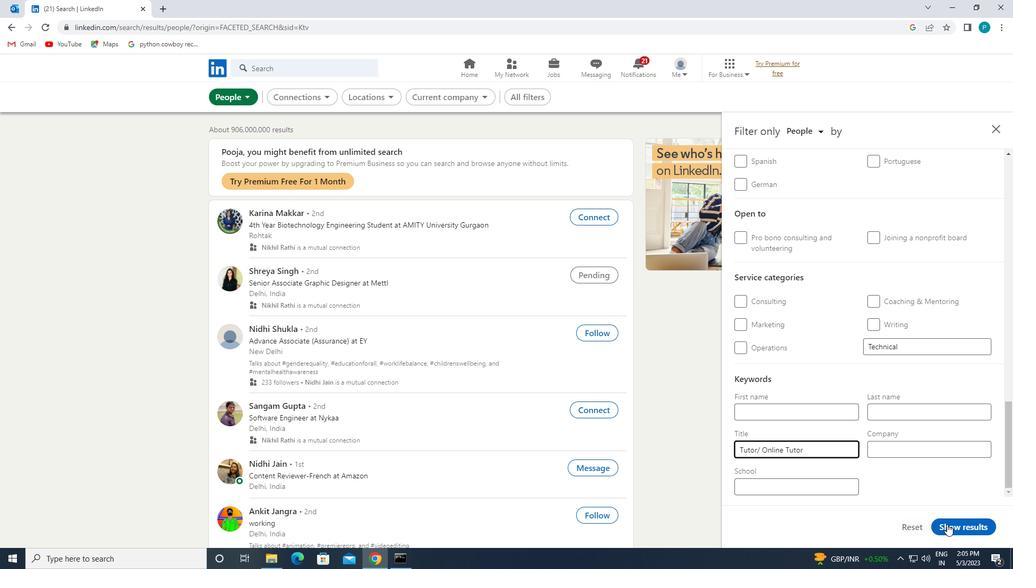 
Action: Mouse pressed left at (947, 524)
Screenshot: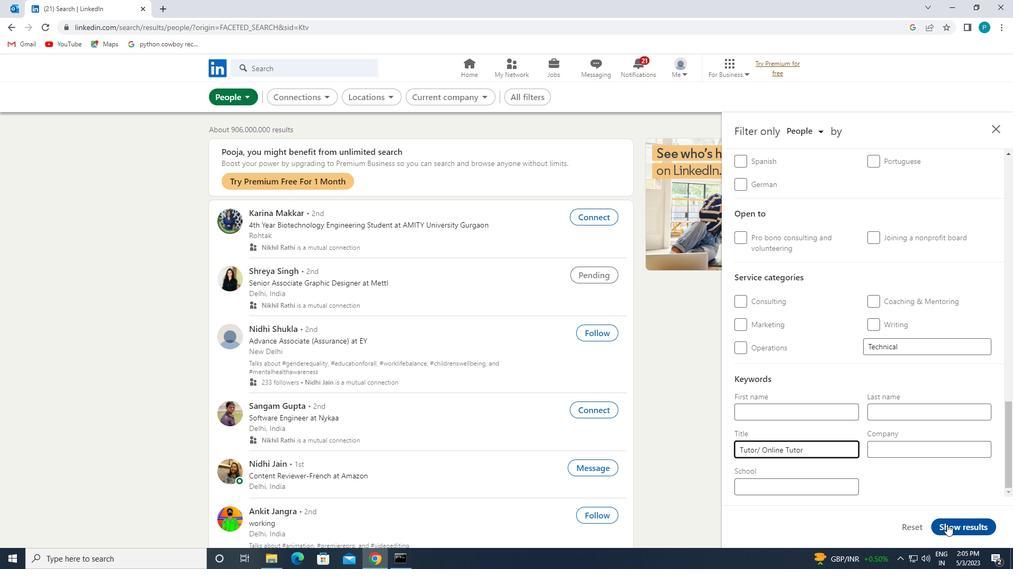 
